 Task: Add Attachment from computer to Card Card0000000161 in Board Board0000000041 in Workspace WS0000000014 in Trello. Add Cover Purple to Card Card0000000161 in Board Board0000000041 in Workspace WS0000000014 in Trello. Add "Move Card To …" Button titled Button0000000161 to "top" of the list "To Do" to Card Card0000000161 in Board Board0000000041 in Workspace WS0000000014 in Trello. Add Description DS0000000161 to Card Card0000000161 in Board Board0000000041 in Workspace WS0000000014 in Trello. Add Comment CM0000000161 to Card Card0000000161 in Board Board0000000041 in Workspace WS0000000014 in Trello
Action: Mouse moved to (676, 311)
Screenshot: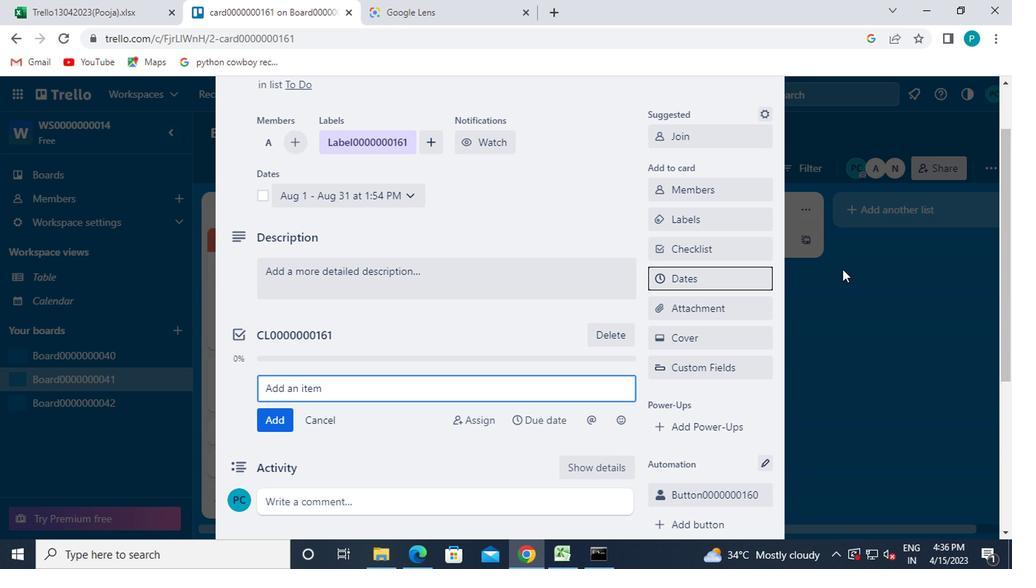 
Action: Mouse pressed left at (676, 311)
Screenshot: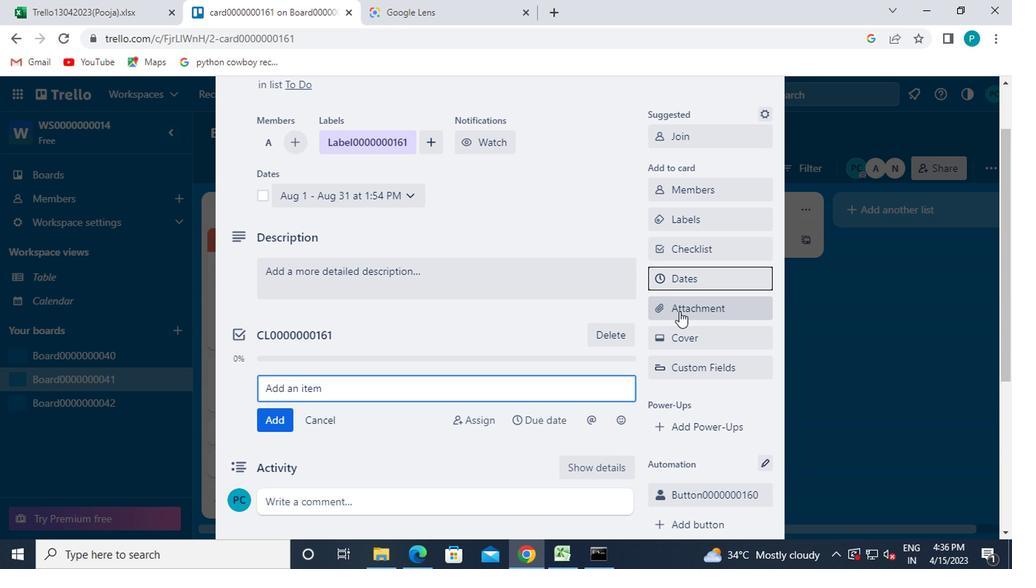 
Action: Mouse moved to (671, 157)
Screenshot: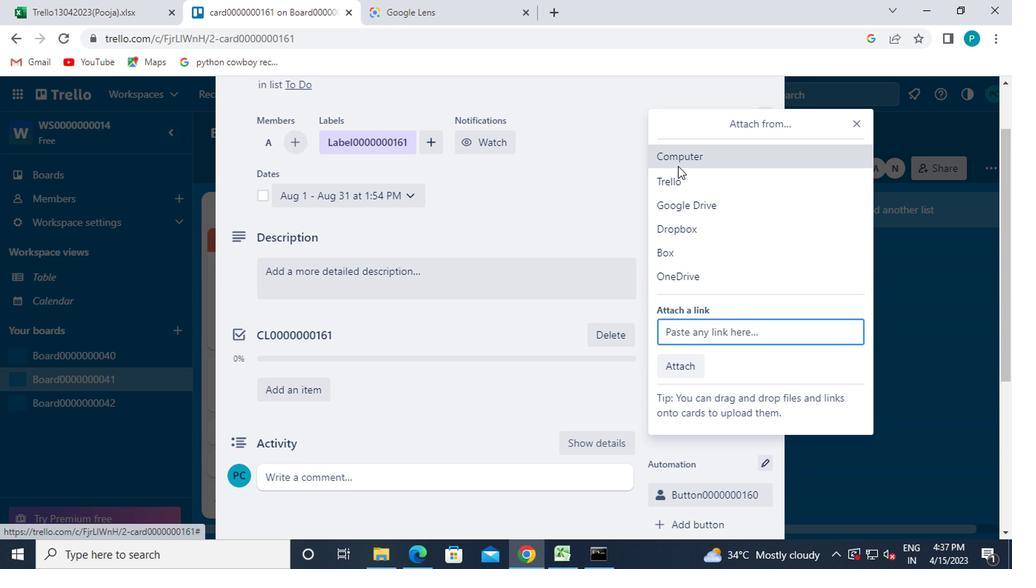 
Action: Mouse pressed left at (671, 157)
Screenshot: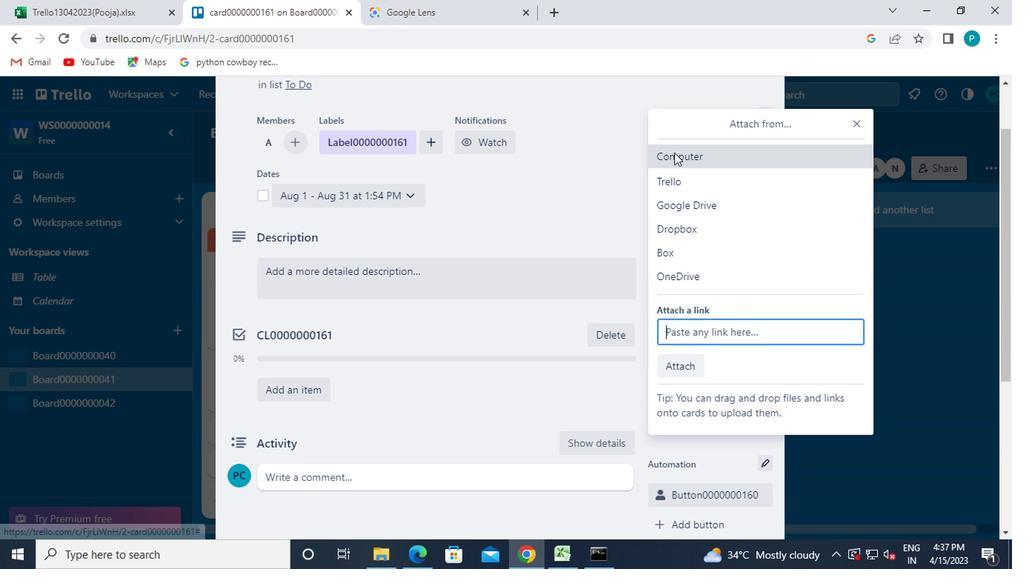 
Action: Mouse moved to (217, 113)
Screenshot: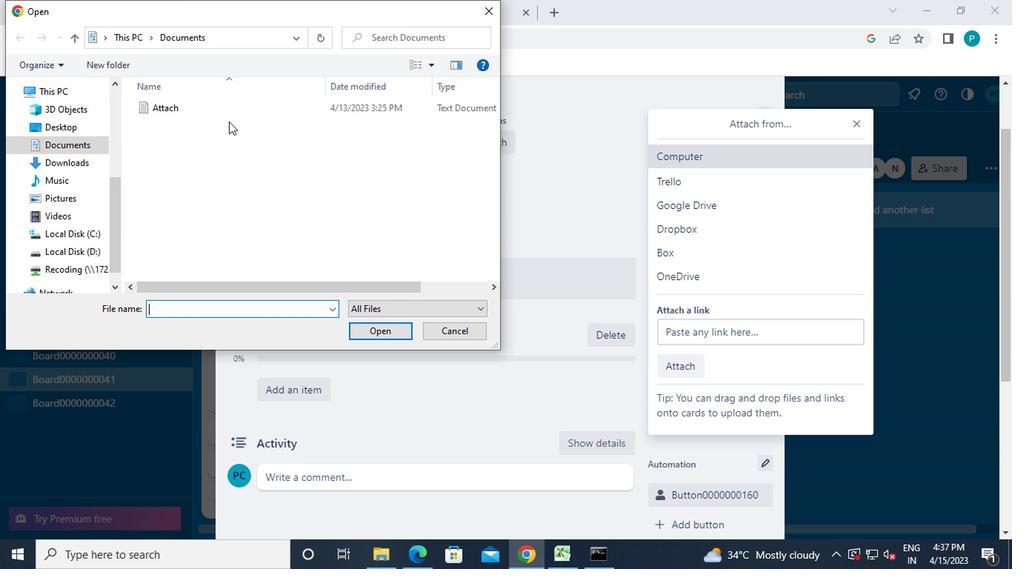 
Action: Mouse pressed left at (217, 113)
Screenshot: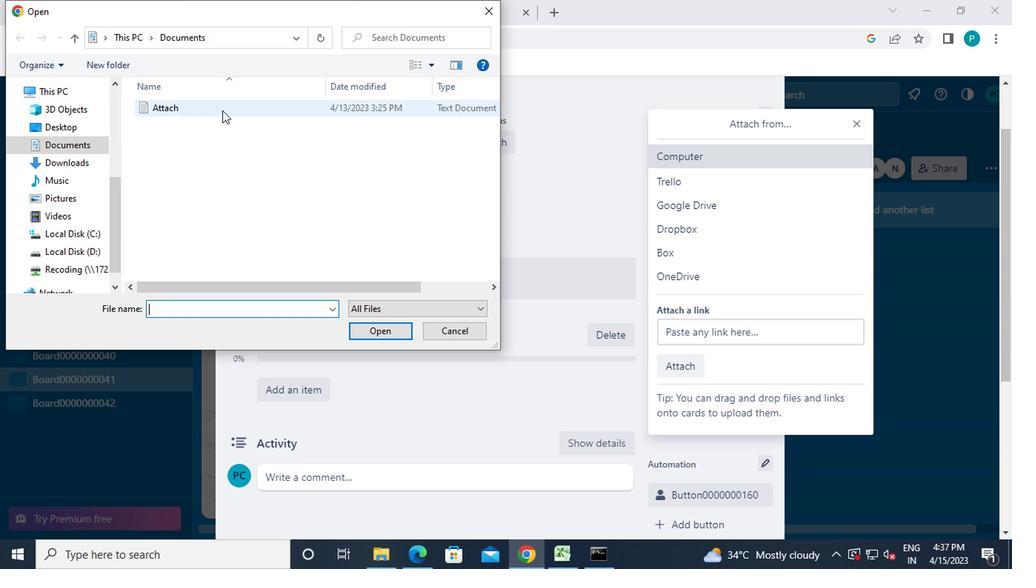 
Action: Mouse moved to (384, 328)
Screenshot: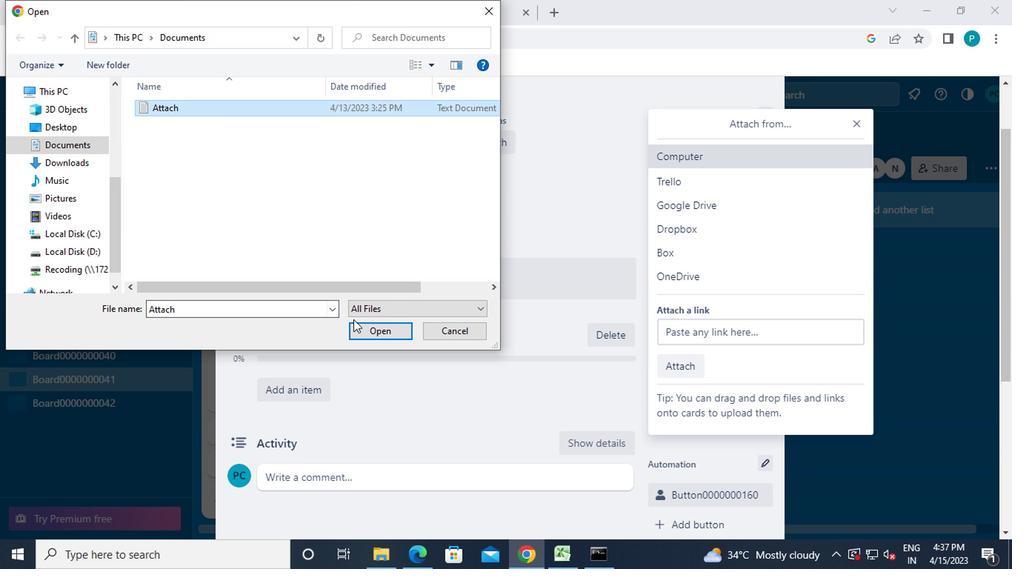 
Action: Mouse pressed left at (384, 328)
Screenshot: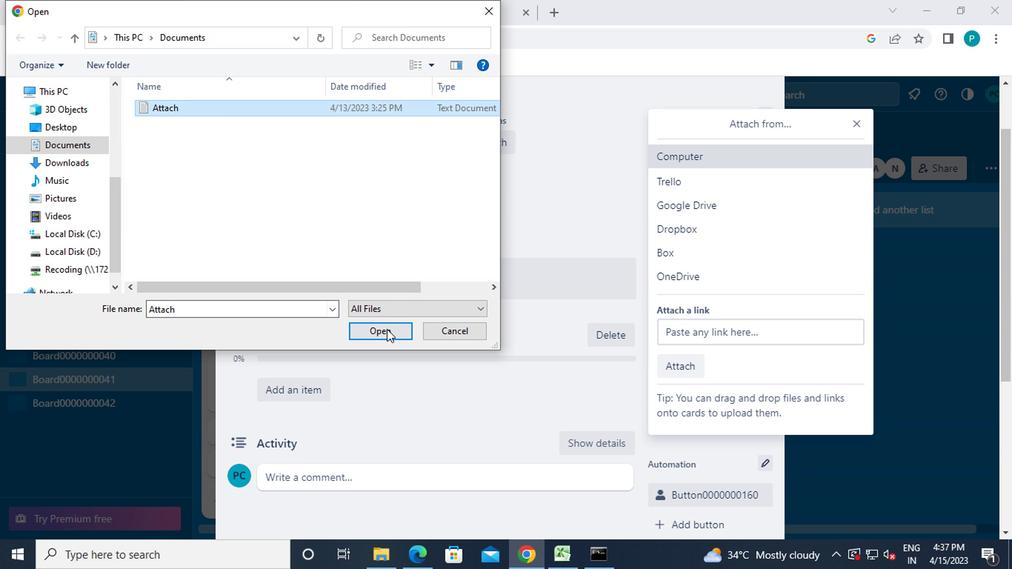 
Action: Mouse moved to (680, 334)
Screenshot: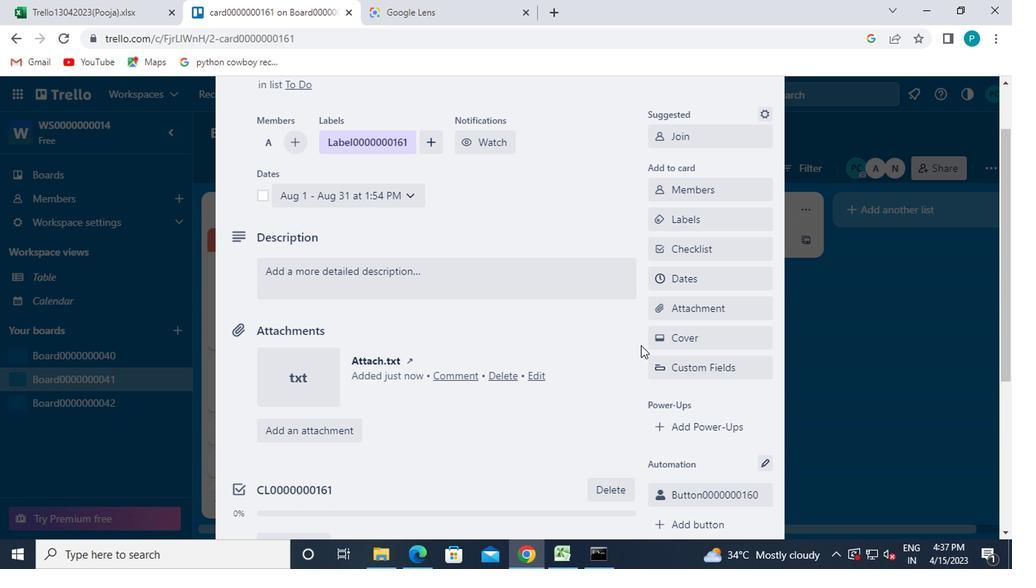 
Action: Mouse pressed left at (680, 334)
Screenshot: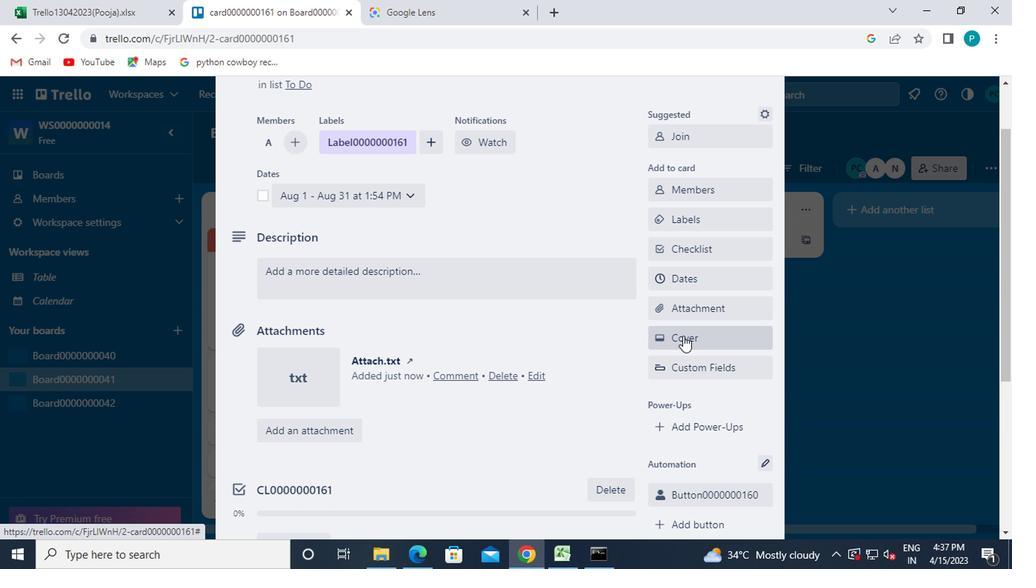 
Action: Mouse moved to (839, 265)
Screenshot: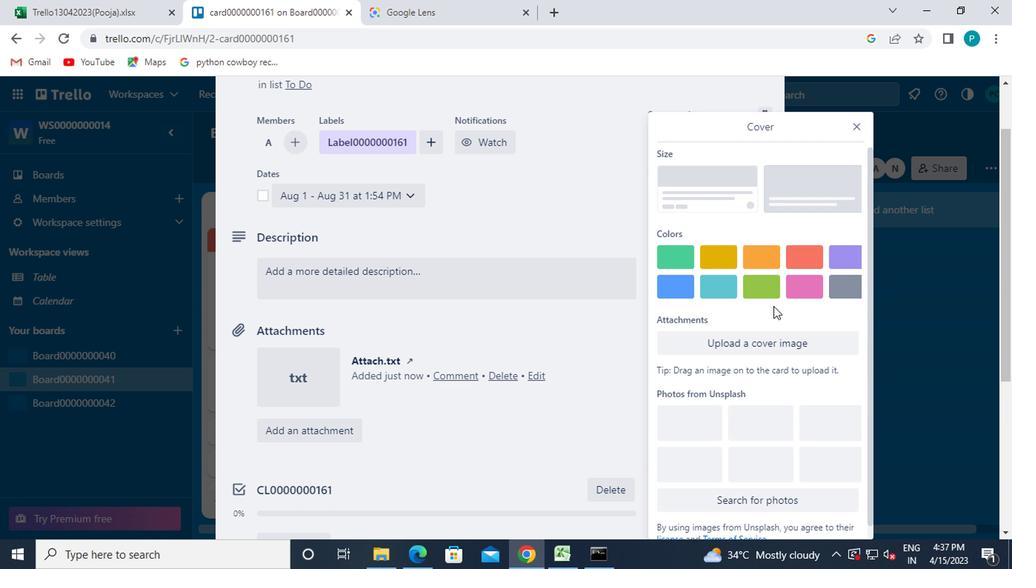 
Action: Mouse pressed left at (839, 265)
Screenshot: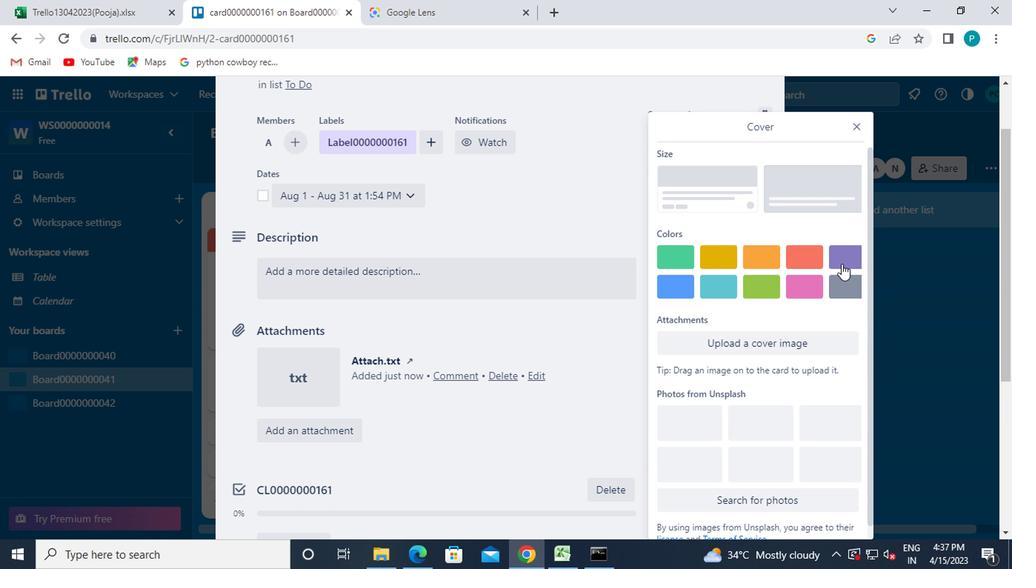 
Action: Mouse moved to (850, 127)
Screenshot: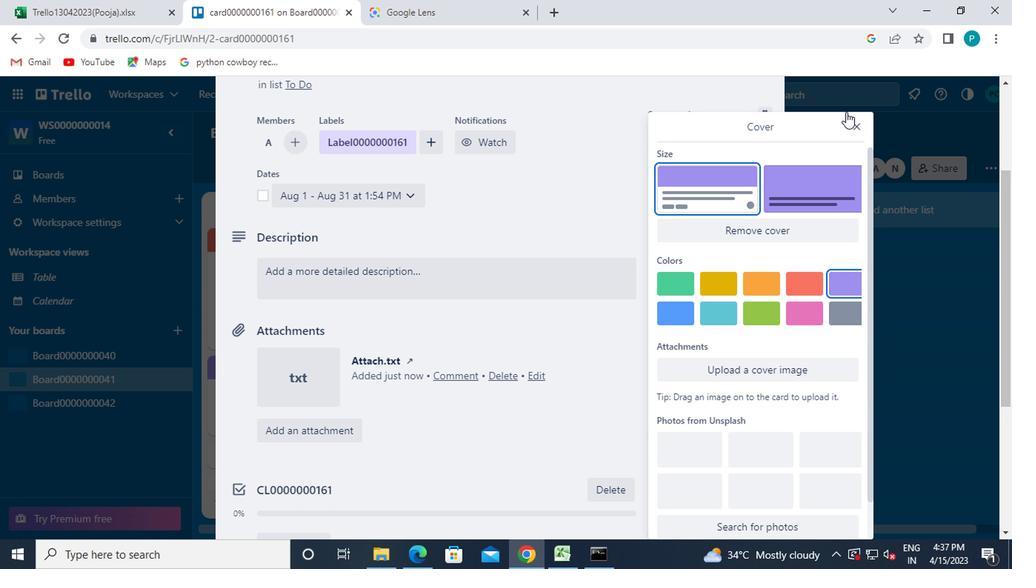 
Action: Mouse pressed left at (850, 127)
Screenshot: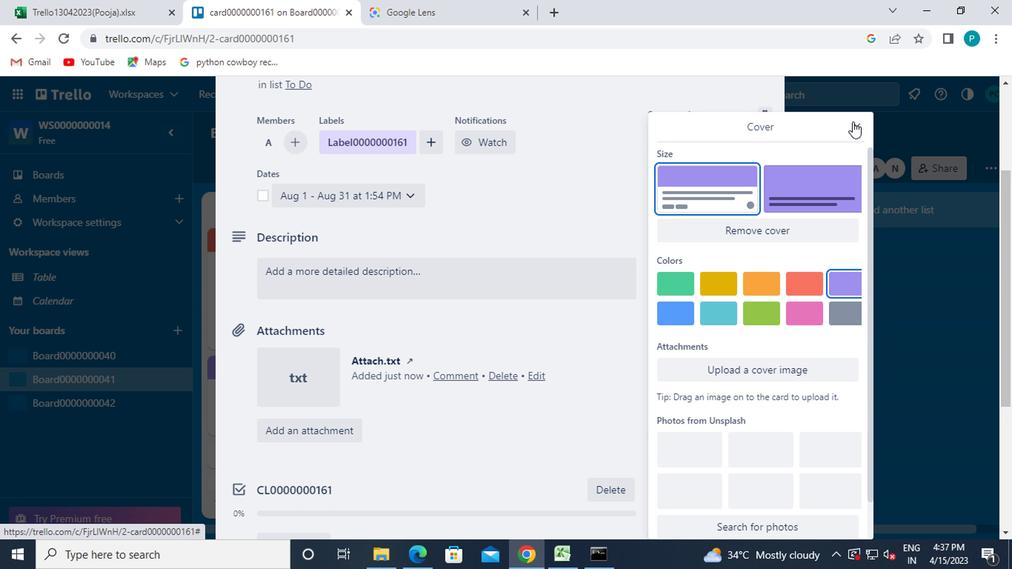 
Action: Mouse moved to (608, 328)
Screenshot: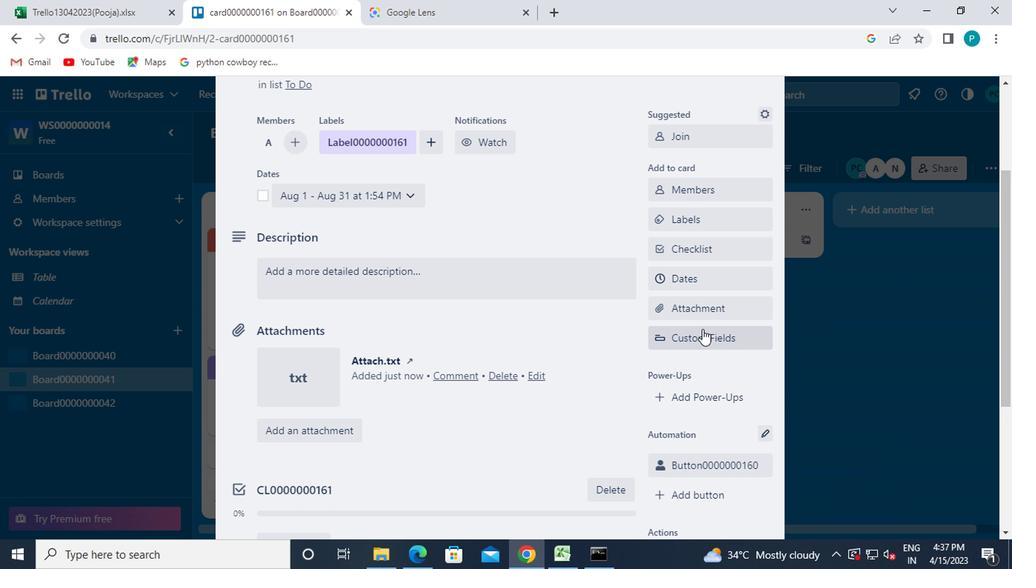 
Action: Mouse scrolled (608, 327) with delta (0, -1)
Screenshot: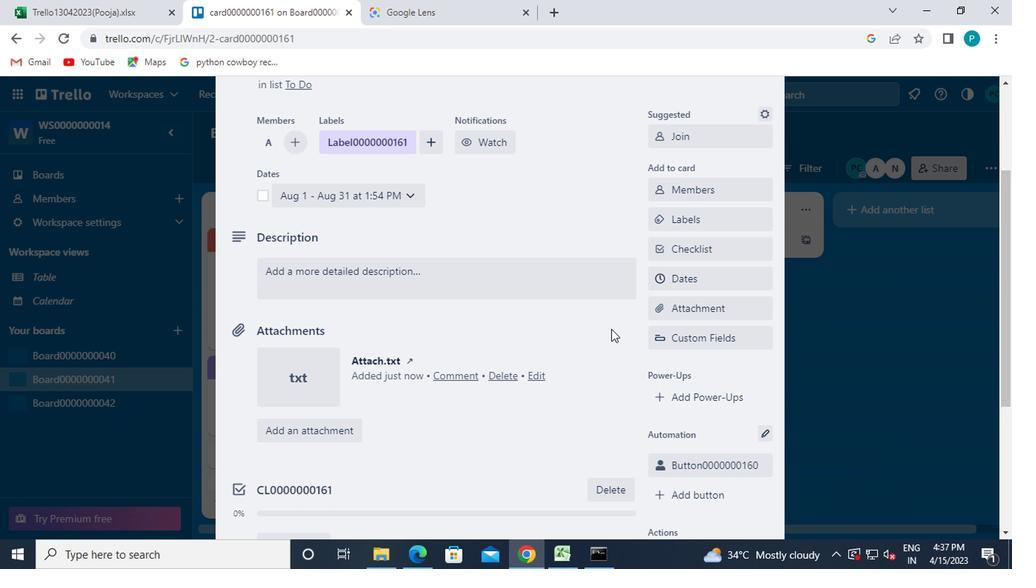 
Action: Mouse scrolled (608, 327) with delta (0, -1)
Screenshot: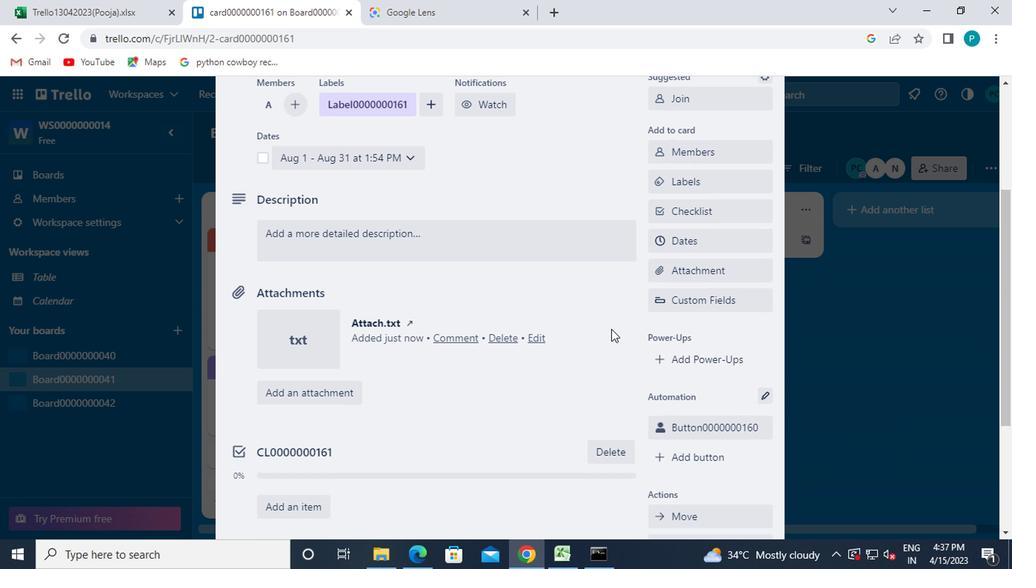 
Action: Mouse moved to (660, 346)
Screenshot: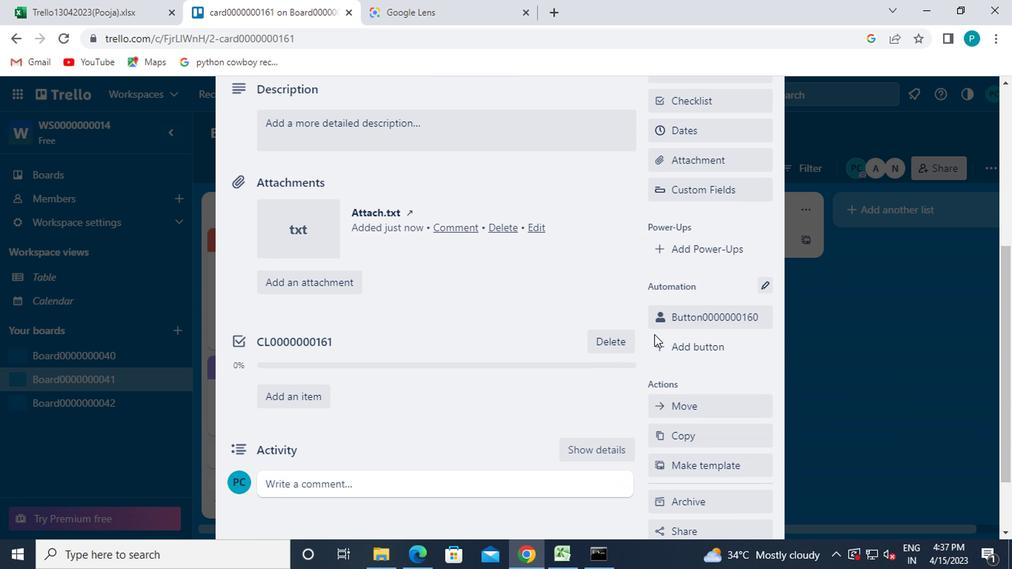 
Action: Mouse pressed left at (660, 346)
Screenshot: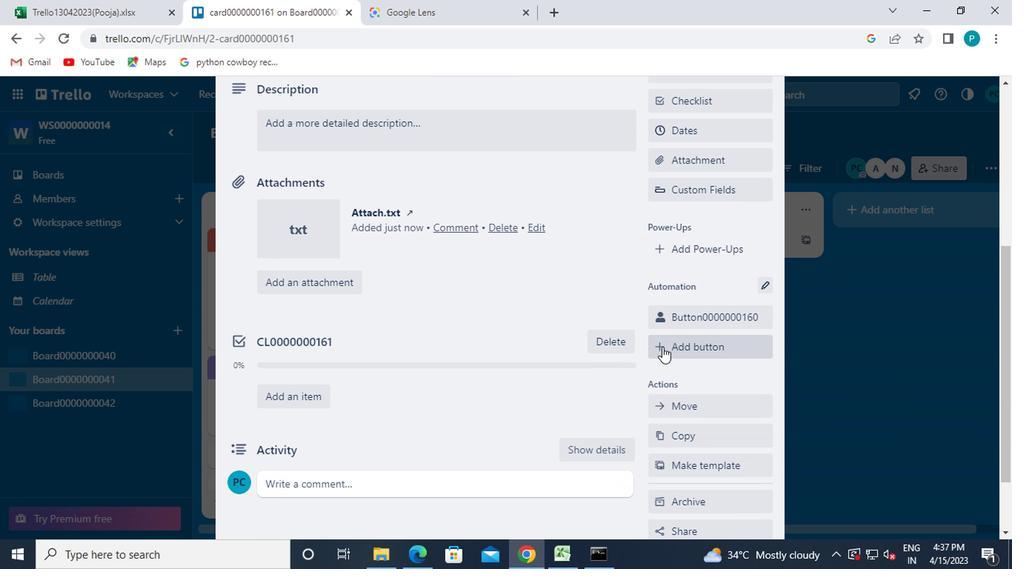 
Action: Mouse moved to (680, 198)
Screenshot: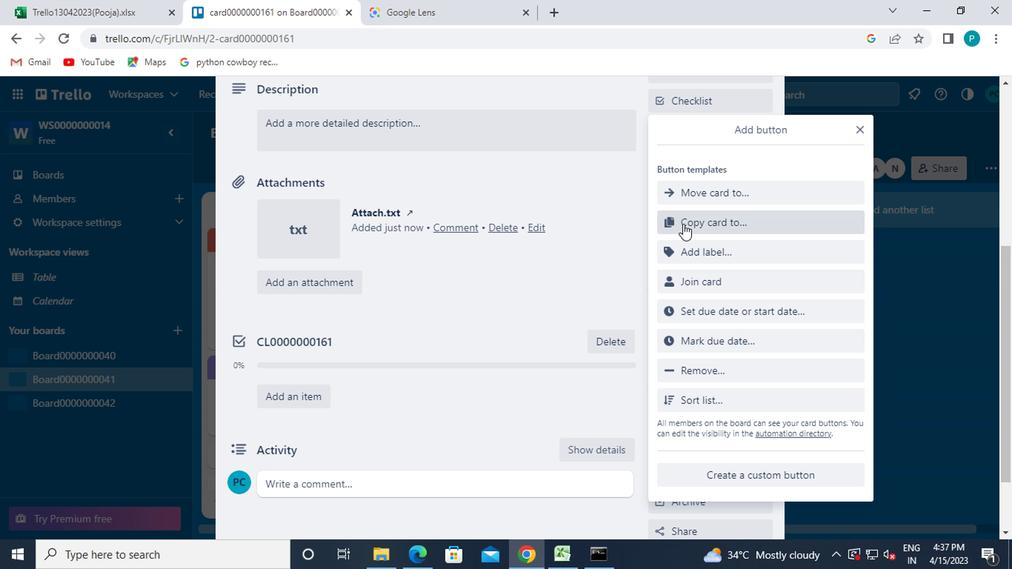 
Action: Mouse pressed left at (680, 198)
Screenshot: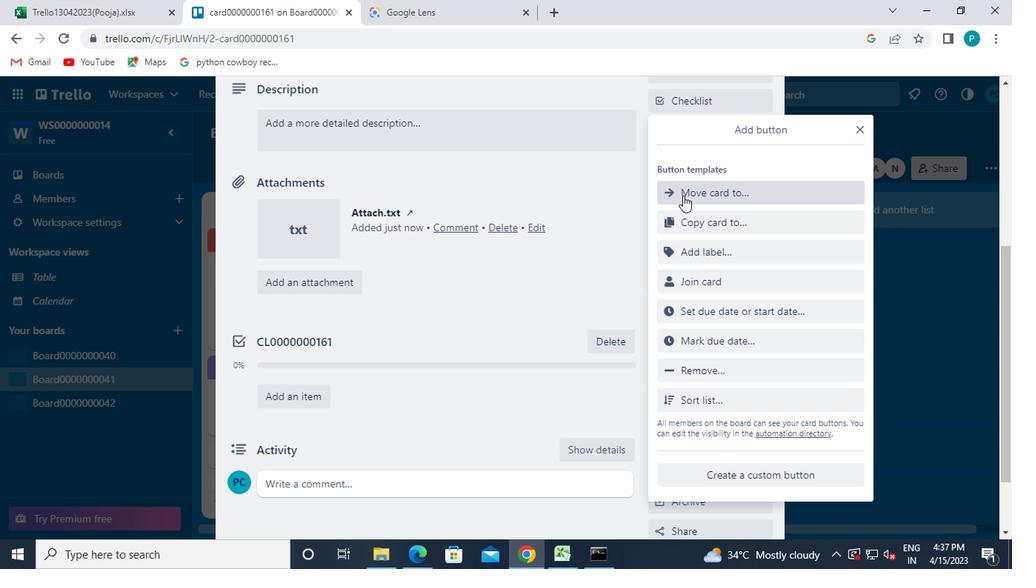 
Action: Mouse moved to (698, 190)
Screenshot: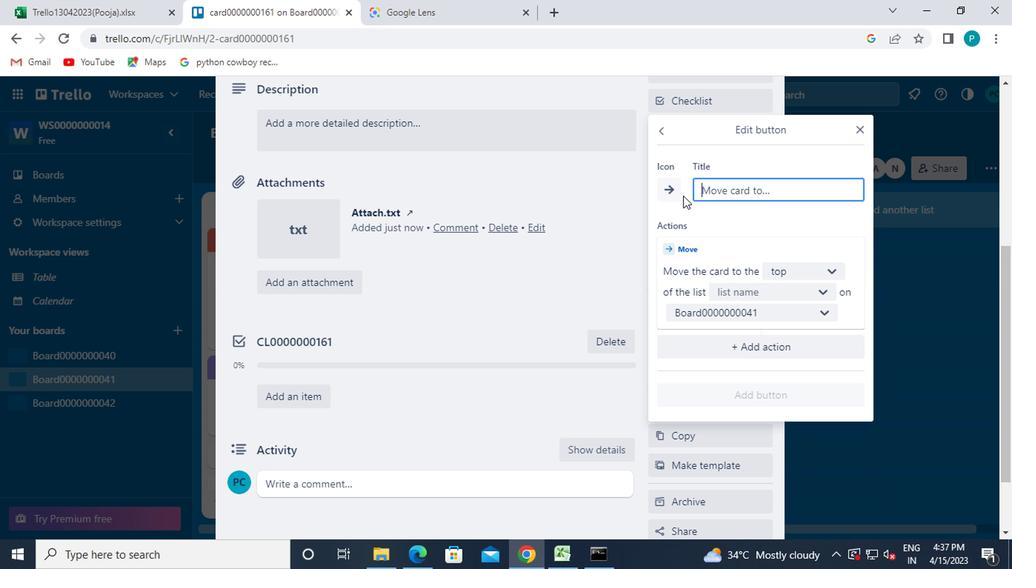 
Action: Mouse pressed left at (698, 190)
Screenshot: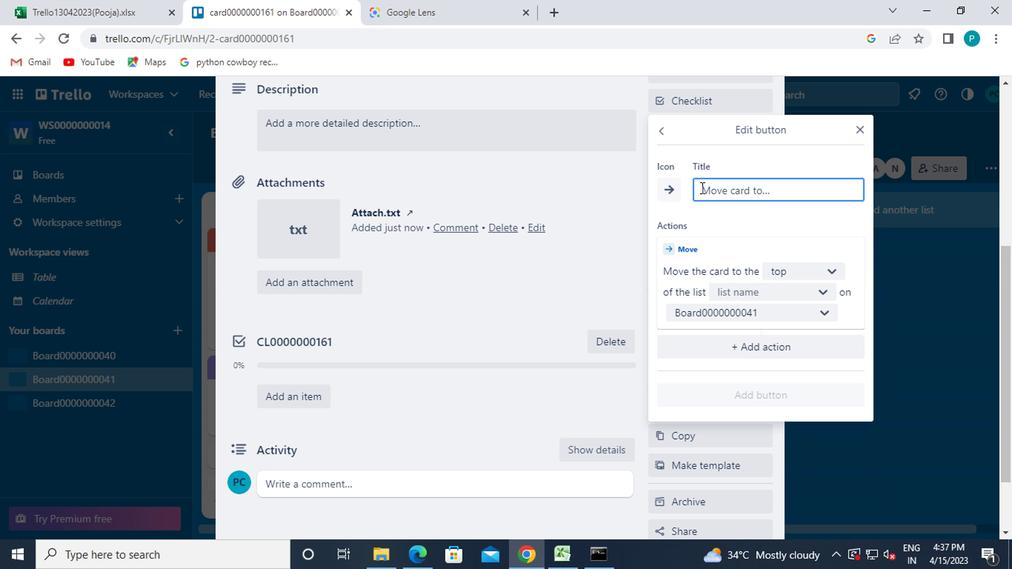 
Action: Key pressed button0000000161
Screenshot: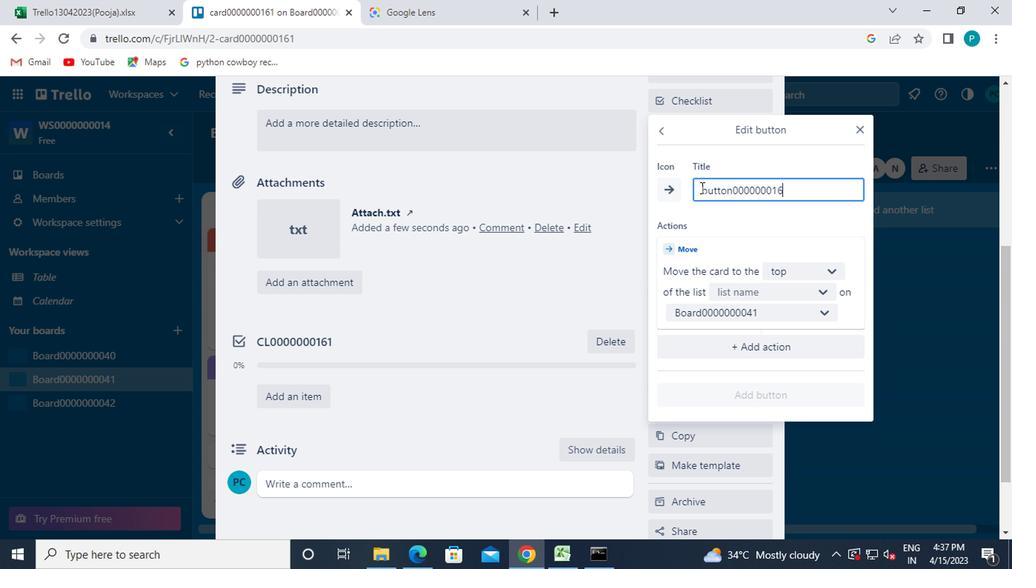 
Action: Mouse moved to (799, 271)
Screenshot: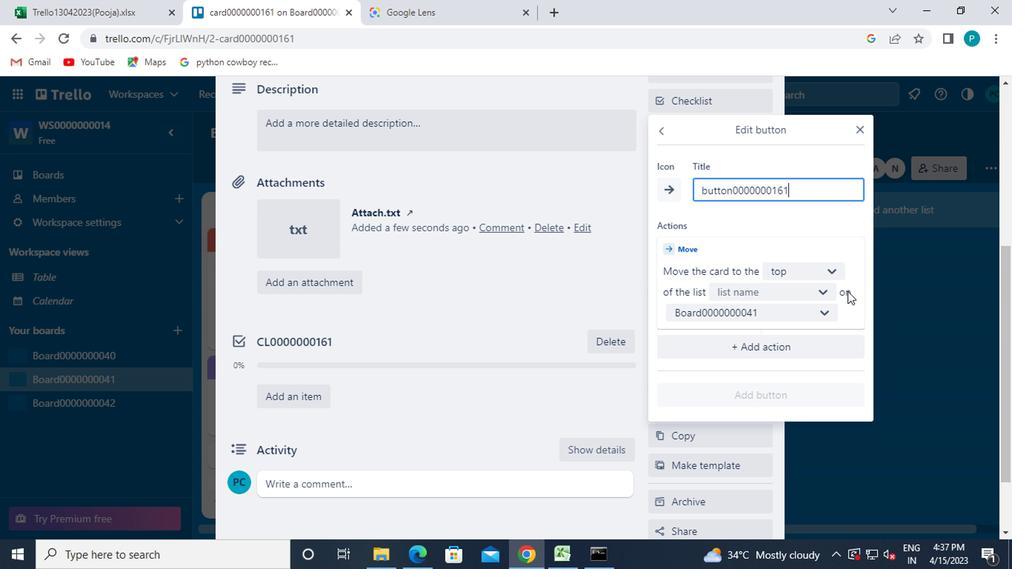 
Action: Mouse pressed left at (799, 271)
Screenshot: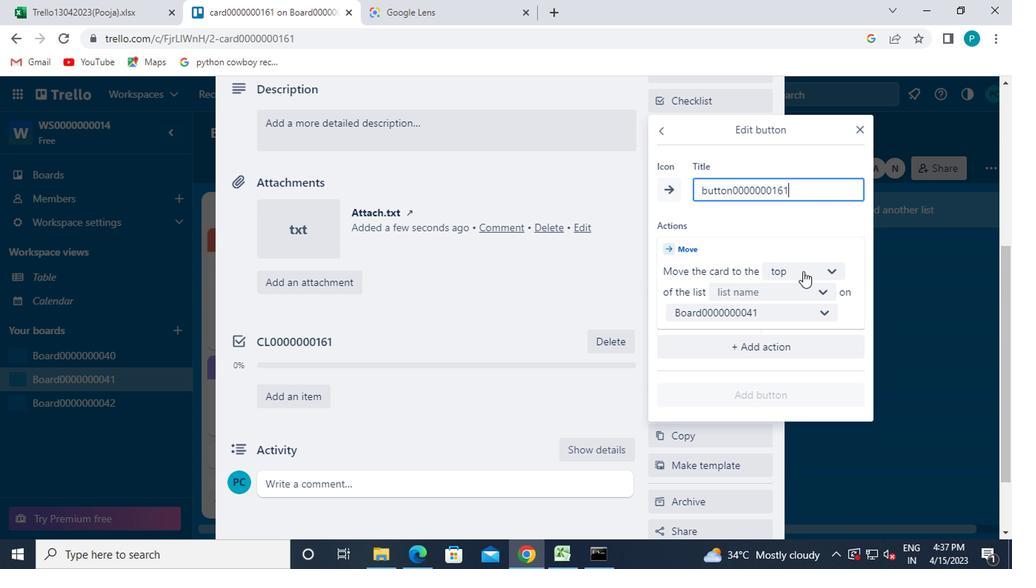
Action: Mouse moved to (803, 297)
Screenshot: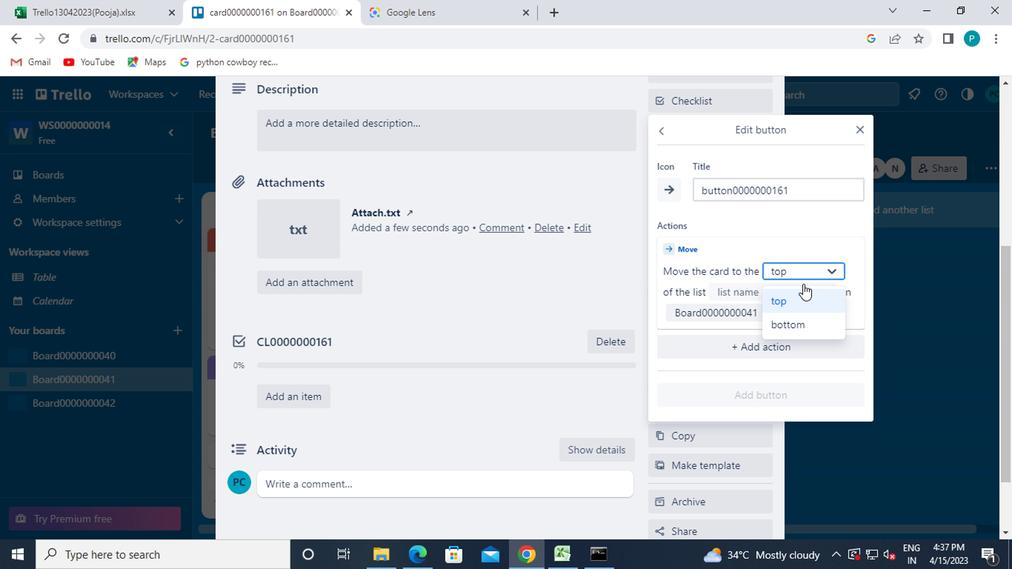 
Action: Mouse pressed left at (803, 297)
Screenshot: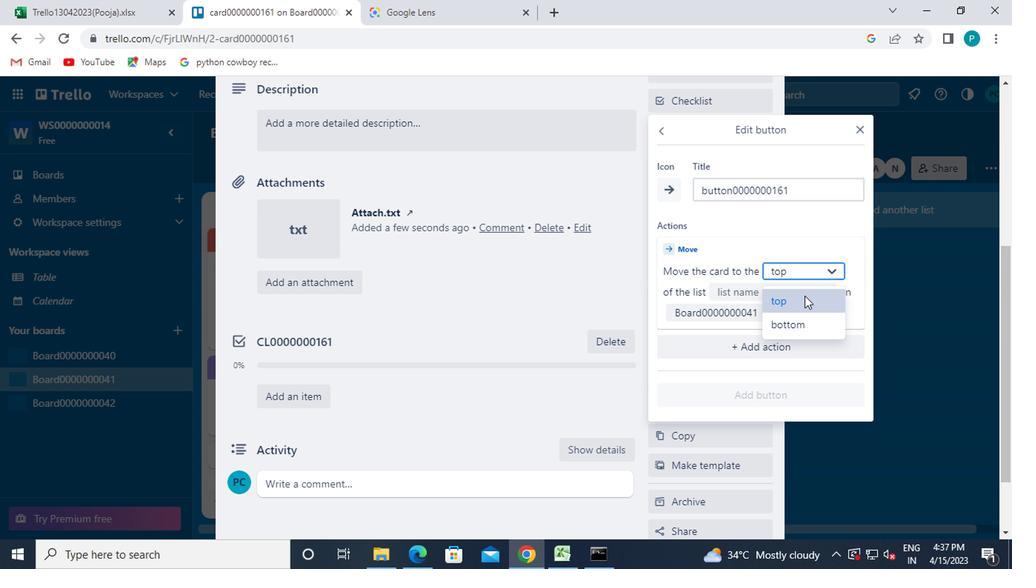 
Action: Mouse moved to (793, 292)
Screenshot: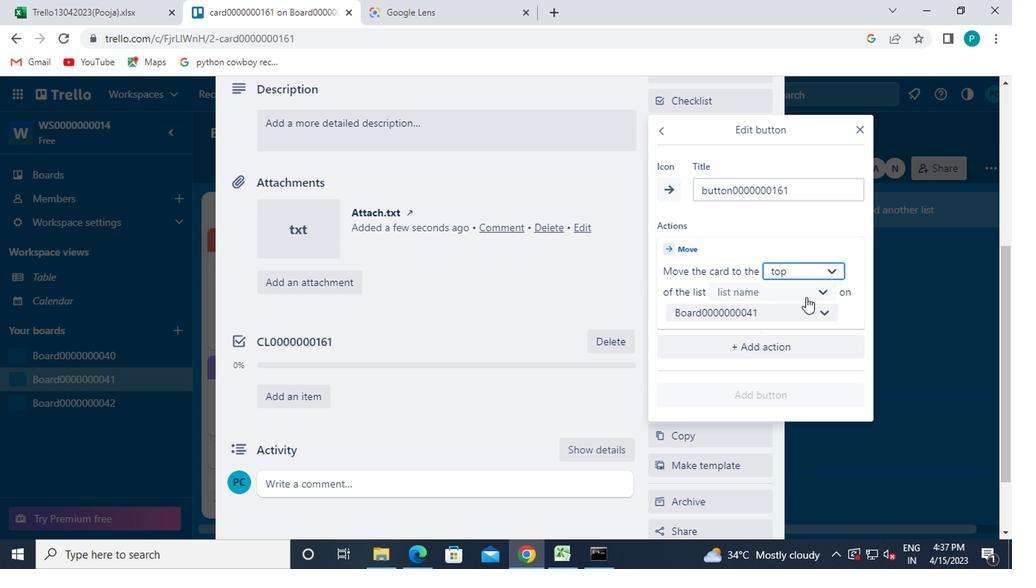 
Action: Mouse pressed left at (793, 292)
Screenshot: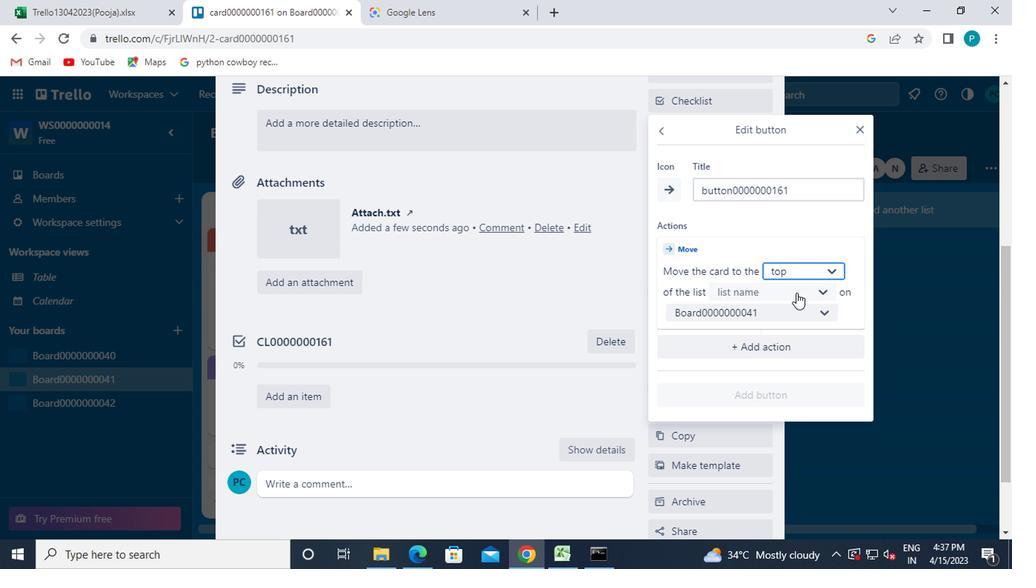 
Action: Mouse moved to (789, 319)
Screenshot: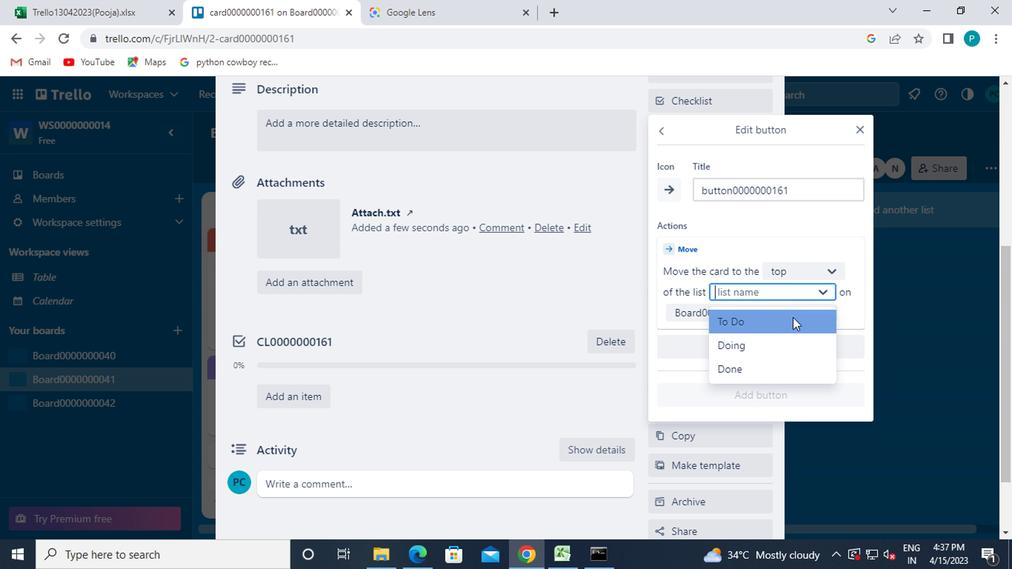 
Action: Mouse pressed left at (789, 319)
Screenshot: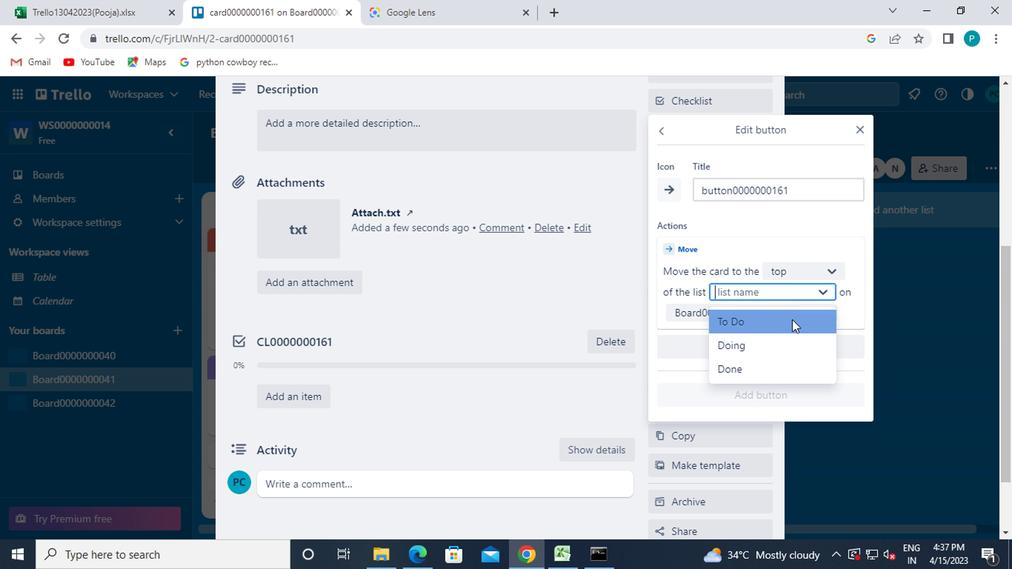 
Action: Mouse moved to (766, 393)
Screenshot: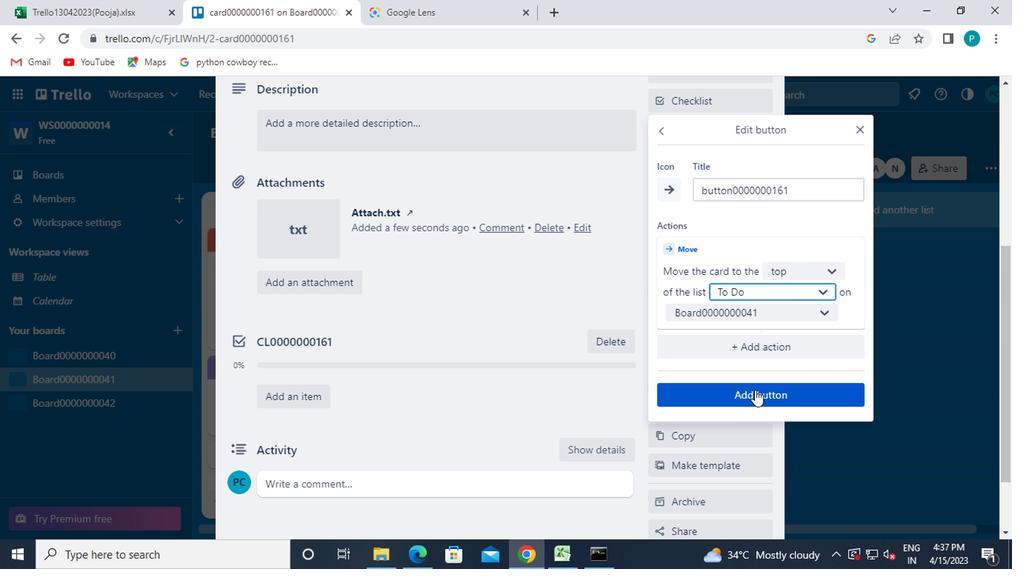 
Action: Mouse pressed left at (766, 393)
Screenshot: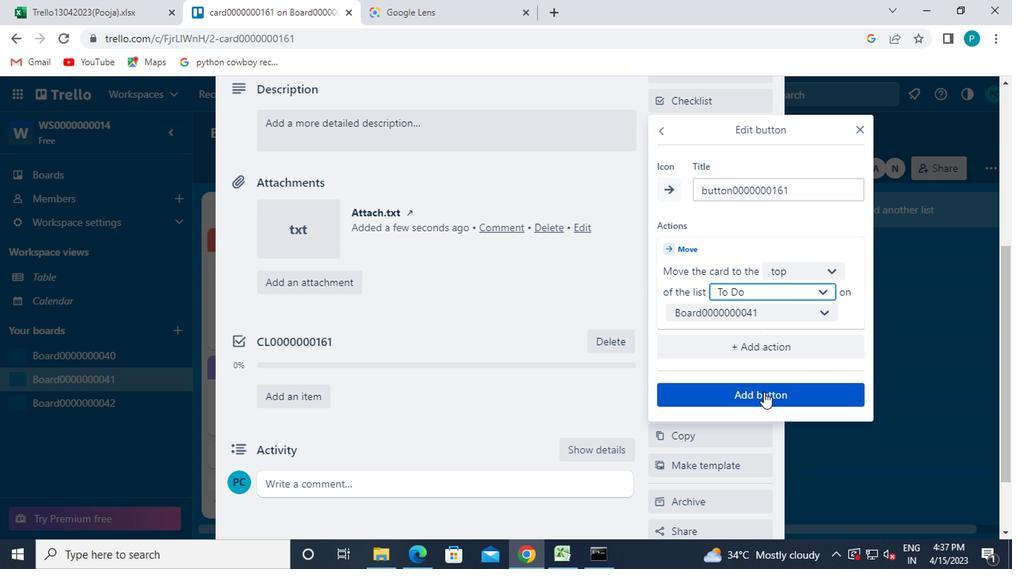 
Action: Mouse moved to (397, 409)
Screenshot: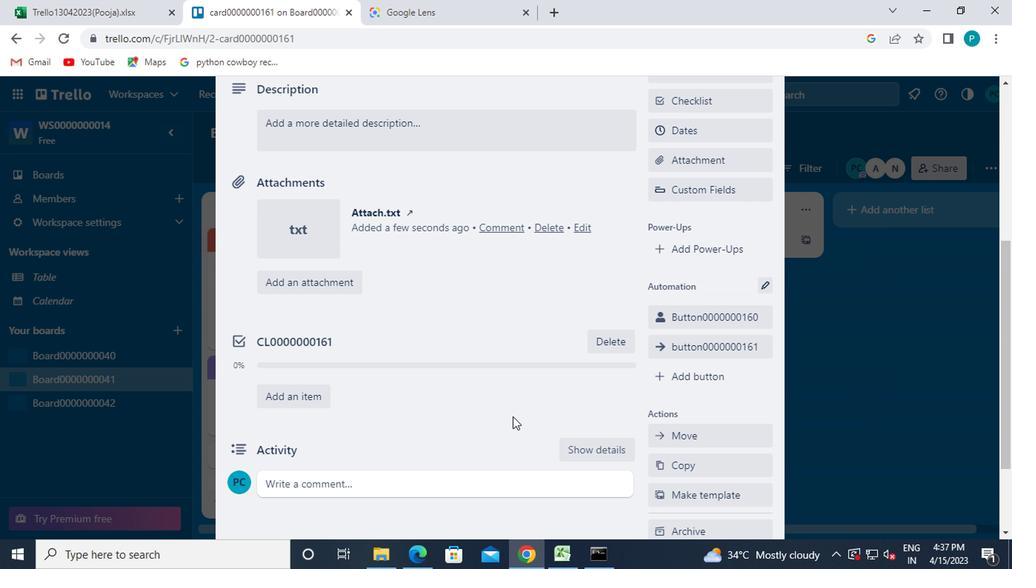 
Action: Mouse scrolled (397, 409) with delta (0, 0)
Screenshot: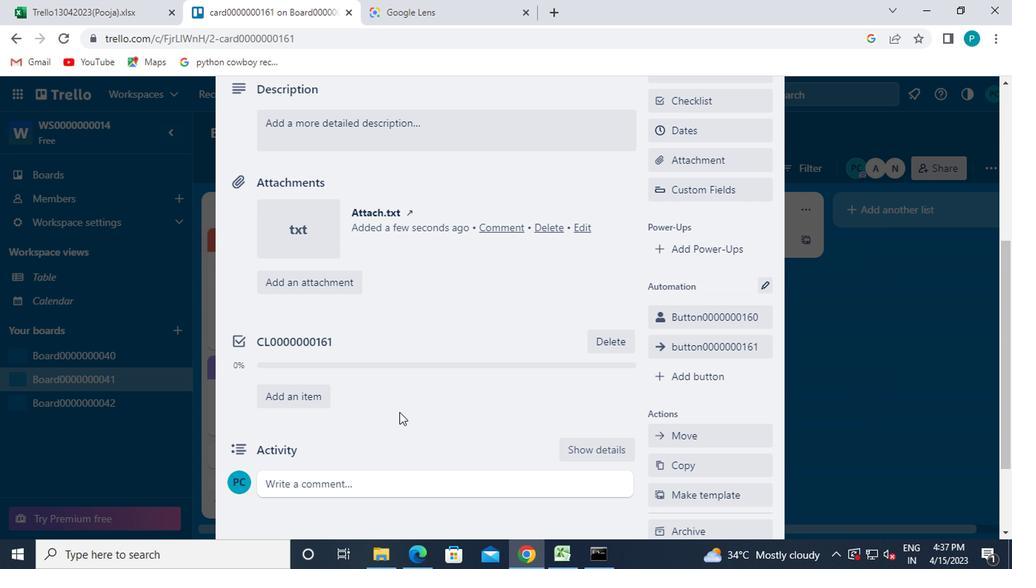 
Action: Mouse scrolled (397, 409) with delta (0, 0)
Screenshot: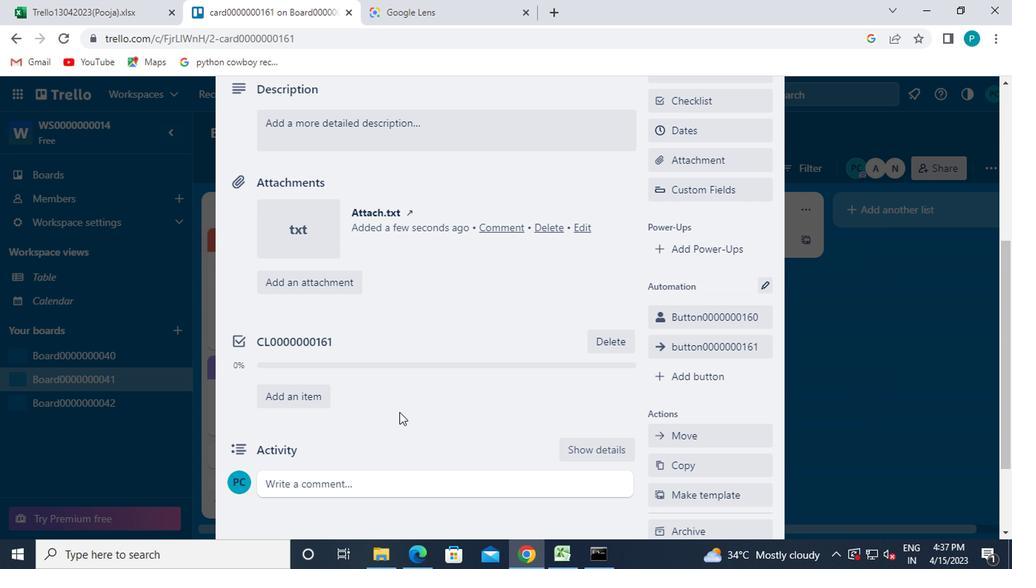 
Action: Mouse scrolled (397, 409) with delta (0, 0)
Screenshot: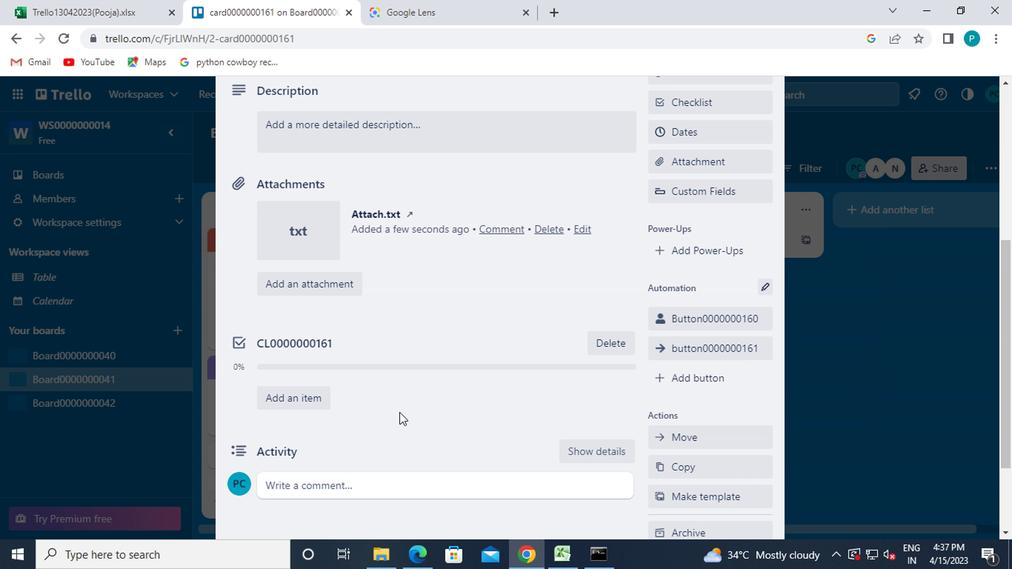 
Action: Mouse moved to (345, 343)
Screenshot: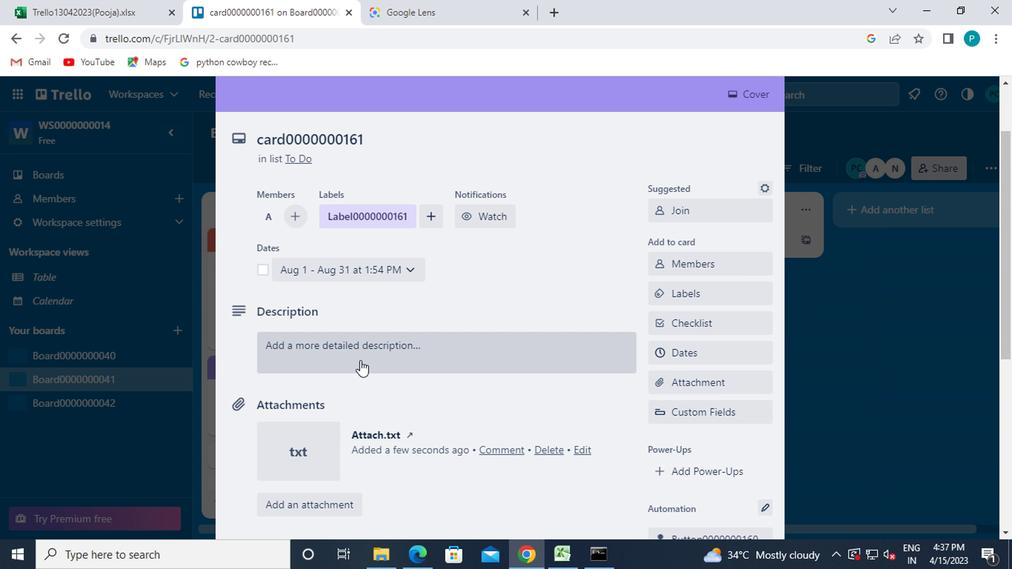 
Action: Mouse pressed left at (345, 343)
Screenshot: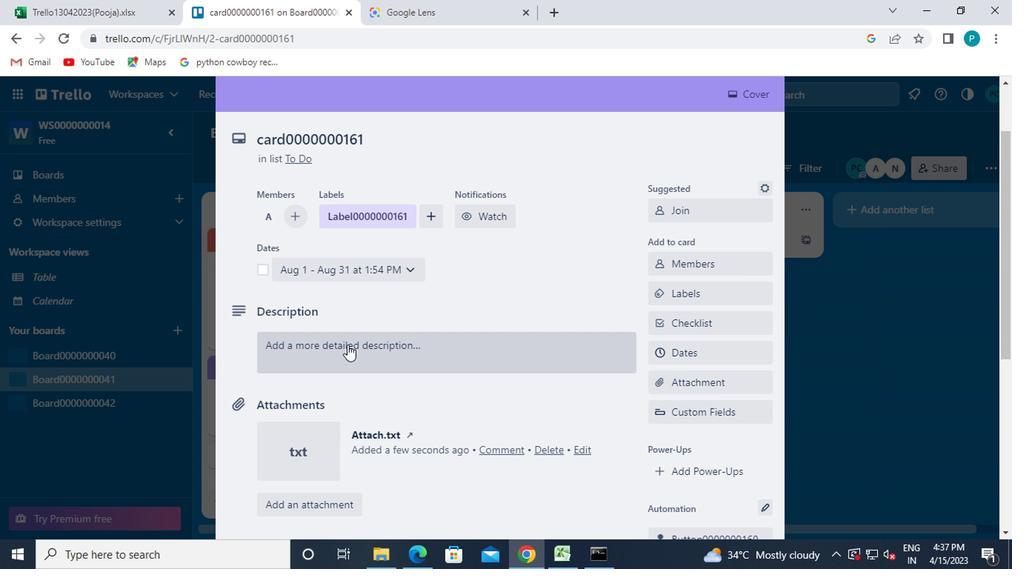 
Action: Key pressed <Key.caps_lock>ds0000000161
Screenshot: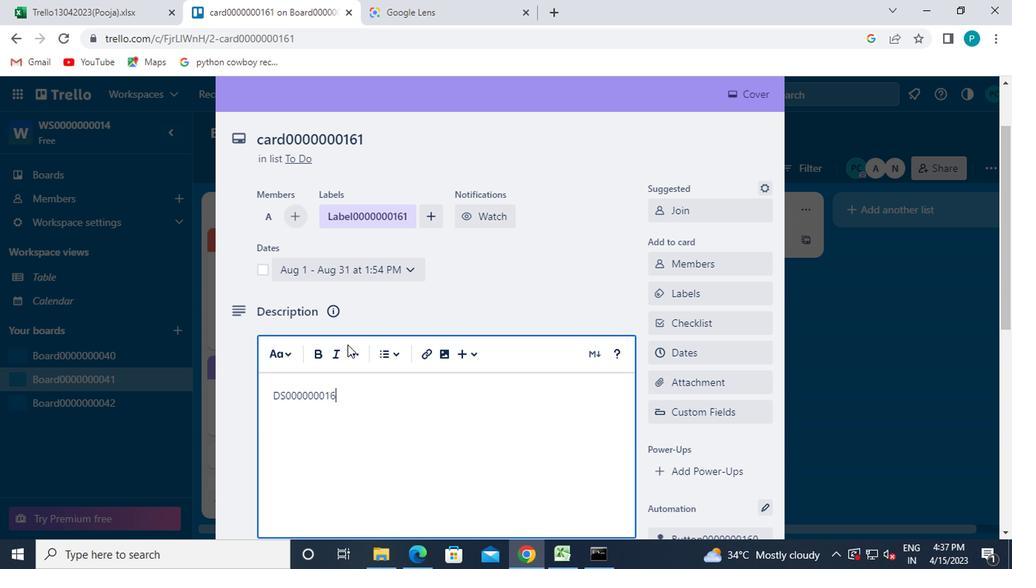 
Action: Mouse moved to (347, 356)
Screenshot: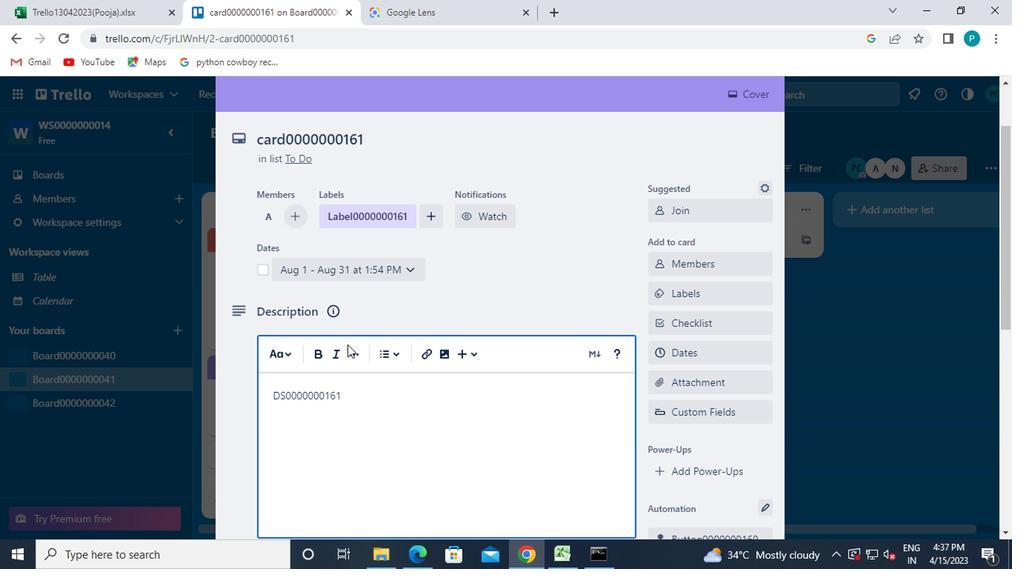 
Action: Mouse scrolled (347, 355) with delta (0, 0)
Screenshot: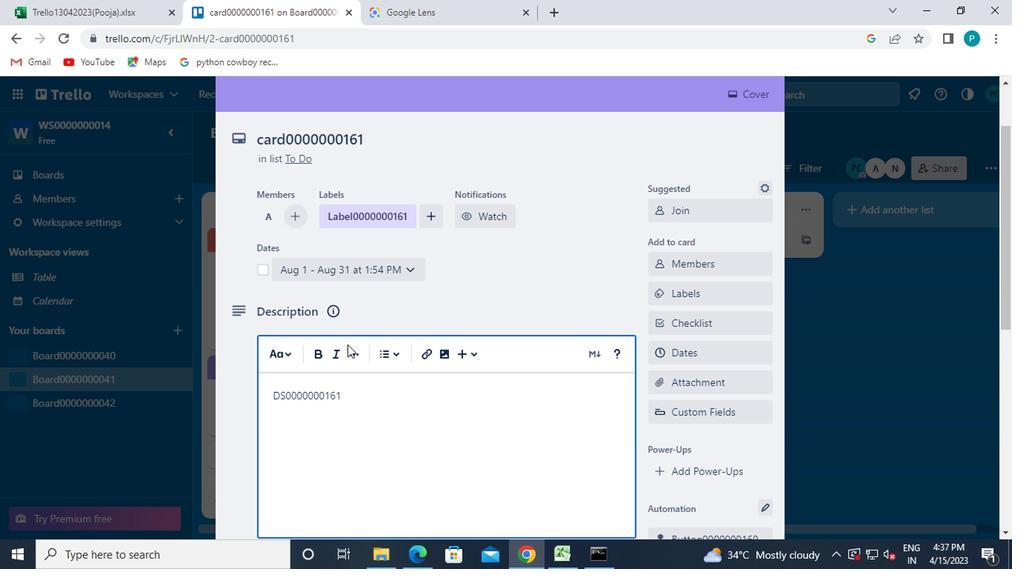 
Action: Mouse moved to (347, 361)
Screenshot: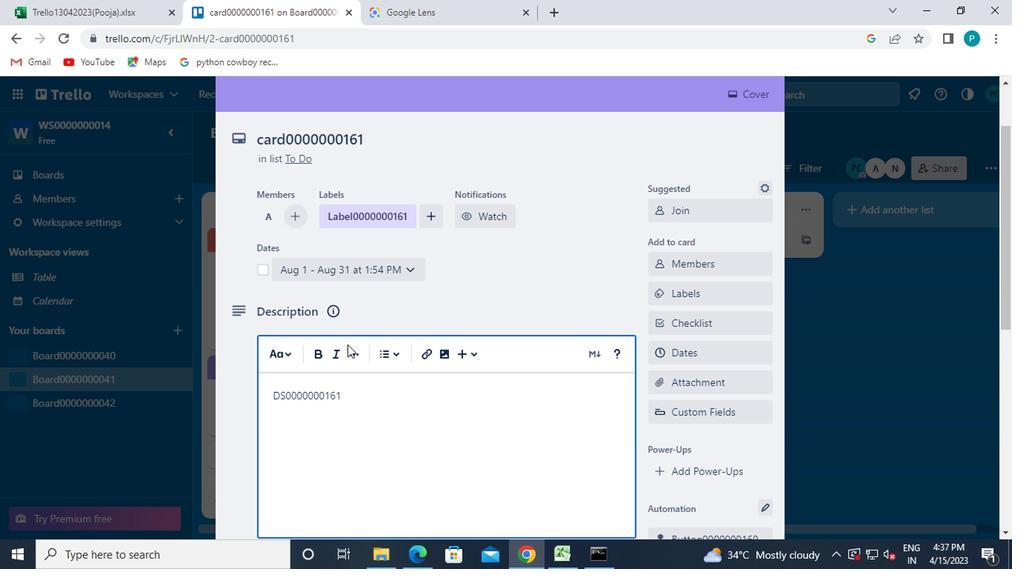 
Action: Mouse scrolled (347, 360) with delta (0, -1)
Screenshot: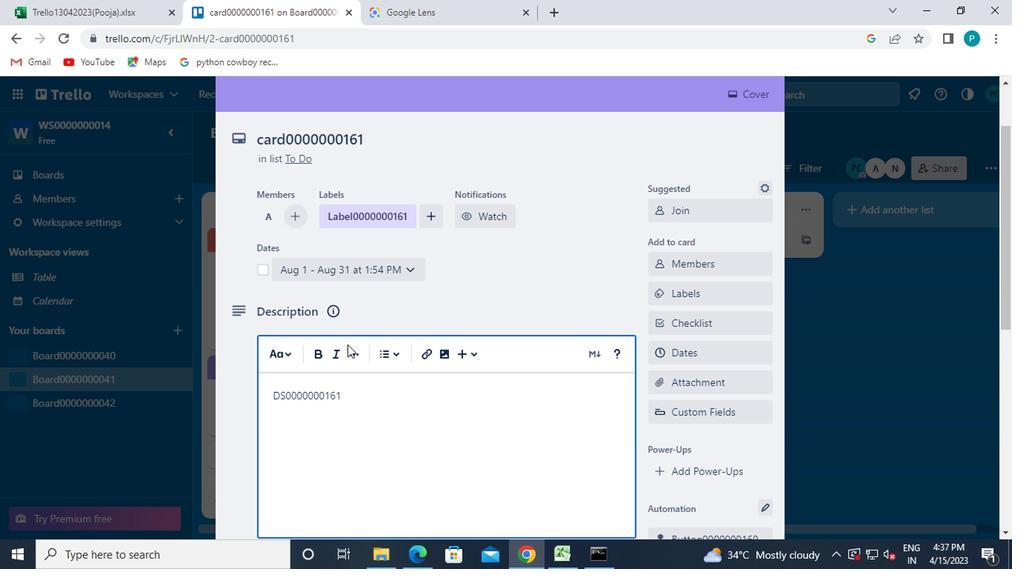 
Action: Mouse moved to (348, 388)
Screenshot: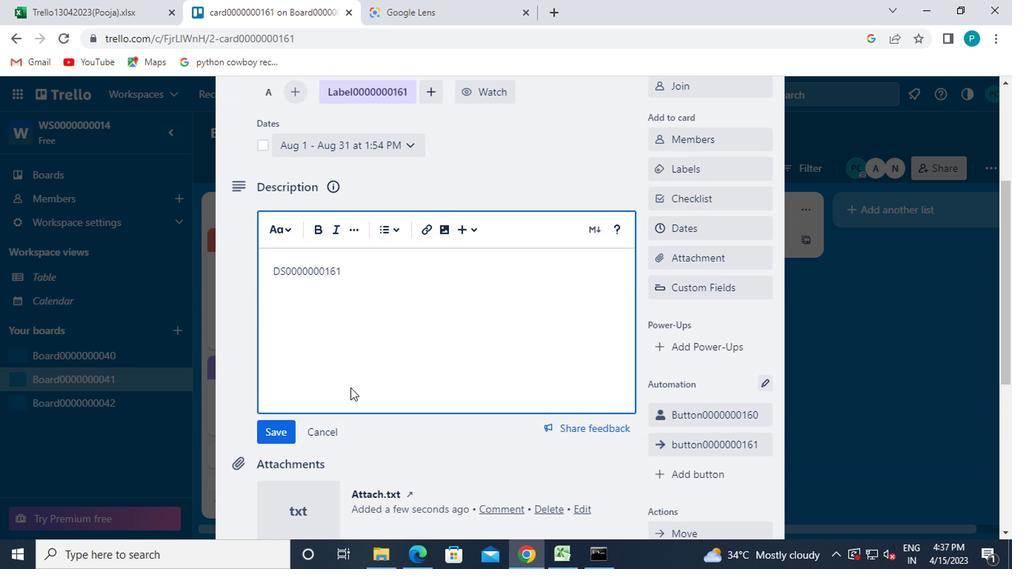 
Action: Mouse scrolled (348, 388) with delta (0, 0)
Screenshot: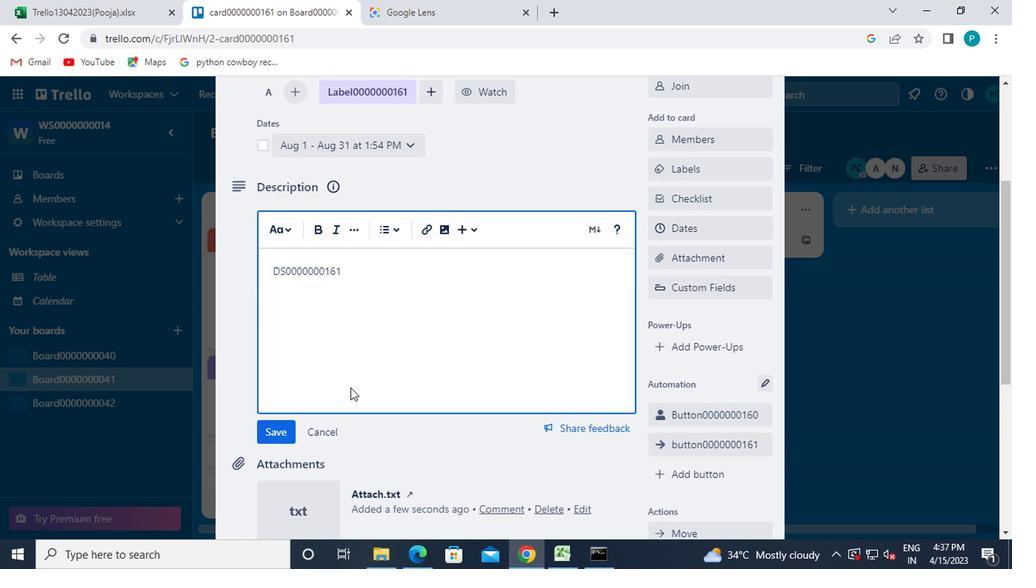 
Action: Mouse moved to (260, 334)
Screenshot: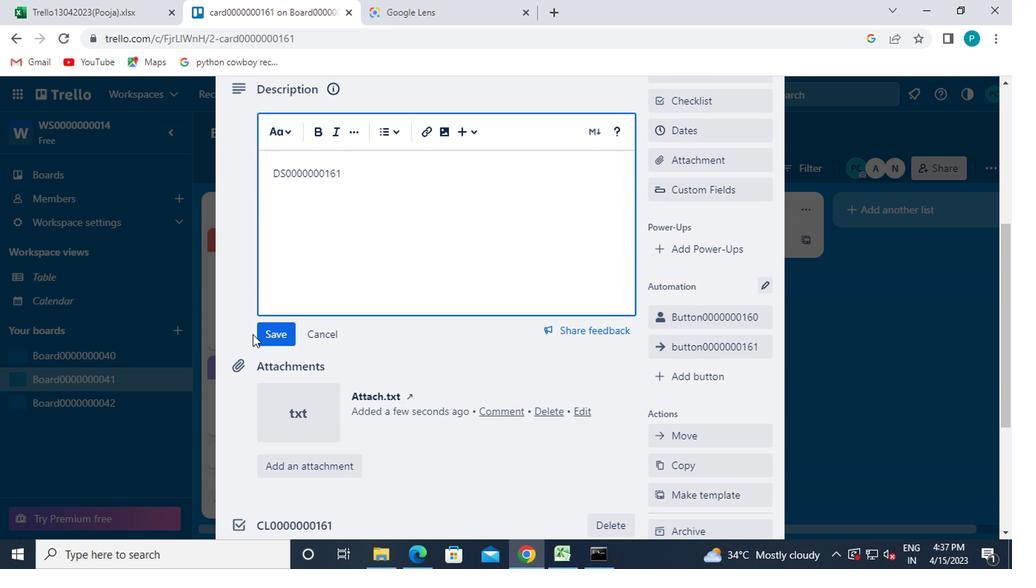 
Action: Mouse pressed left at (260, 334)
Screenshot: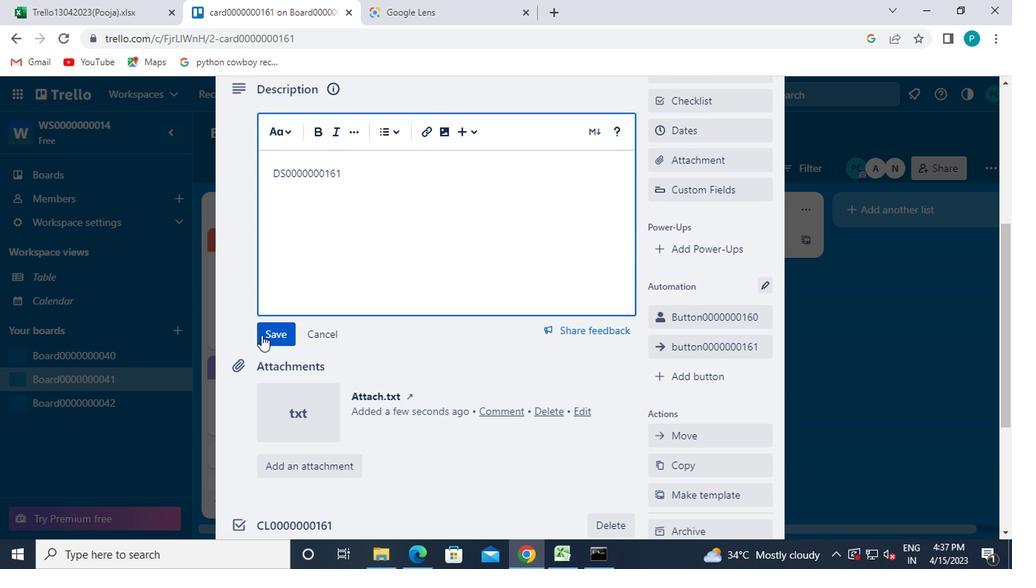 
Action: Mouse moved to (319, 388)
Screenshot: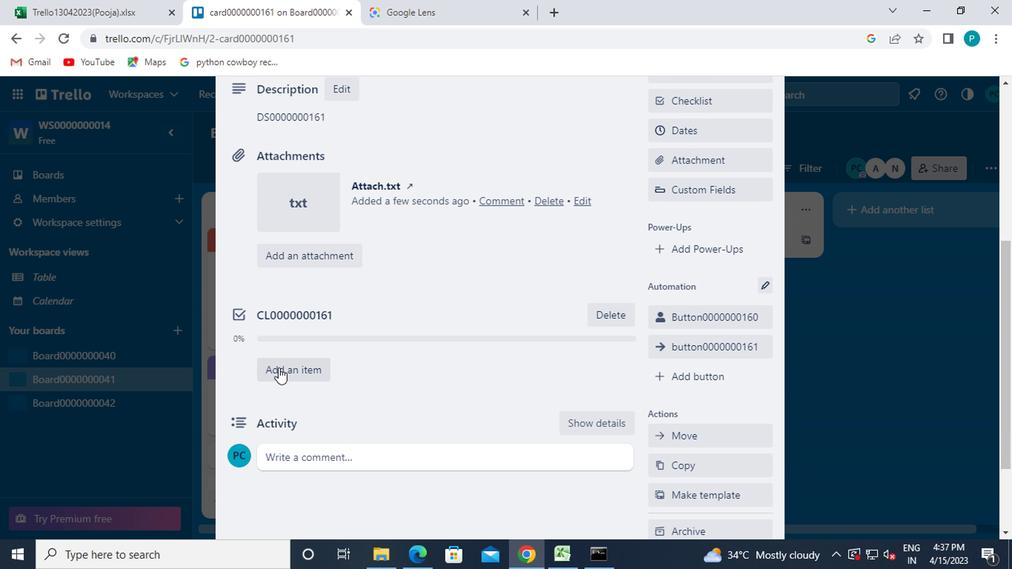 
Action: Mouse scrolled (319, 388) with delta (0, 0)
Screenshot: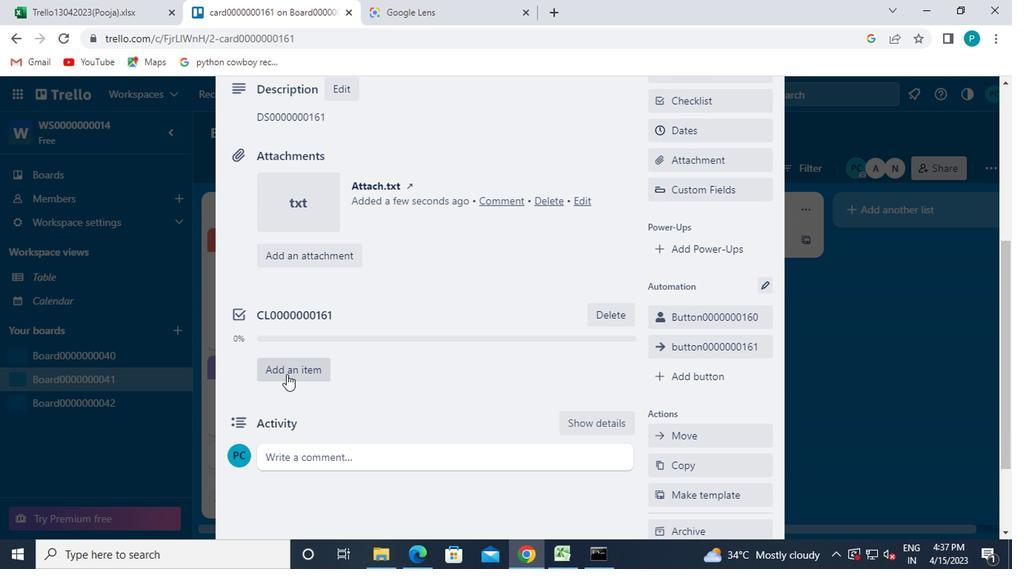 
Action: Mouse moved to (320, 390)
Screenshot: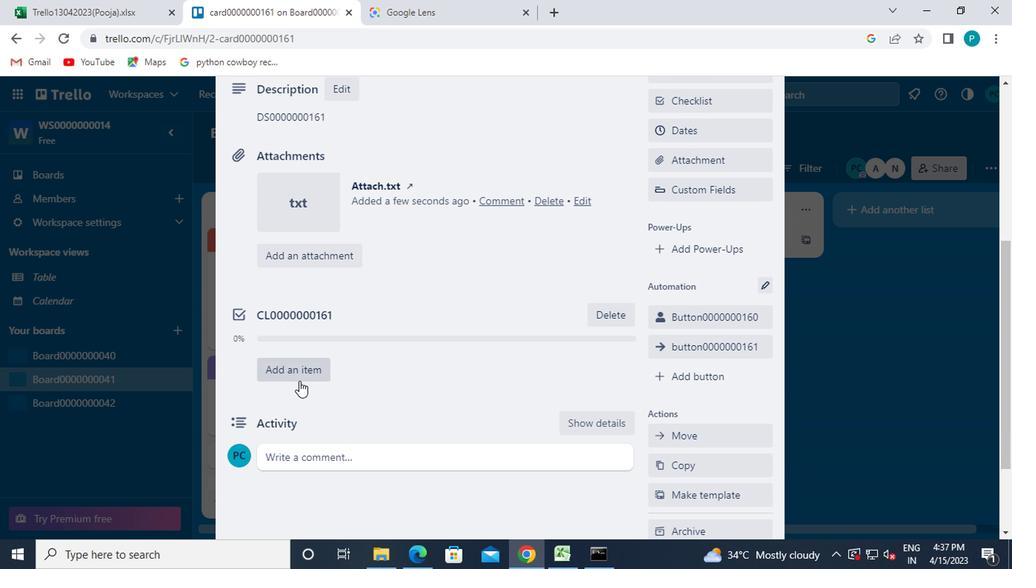 
Action: Mouse scrolled (320, 389) with delta (0, 0)
Screenshot: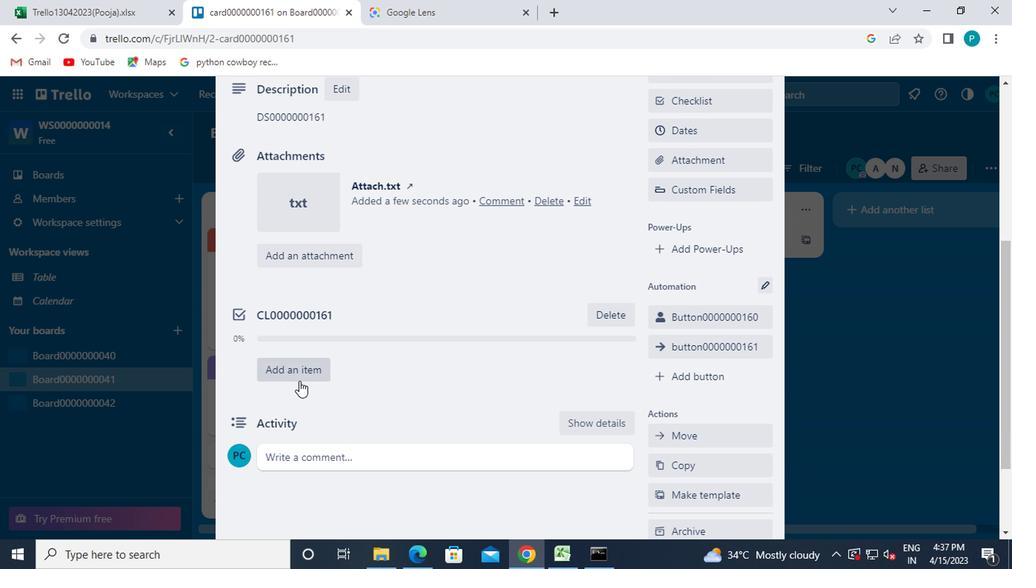 
Action: Mouse scrolled (320, 389) with delta (0, 0)
Screenshot: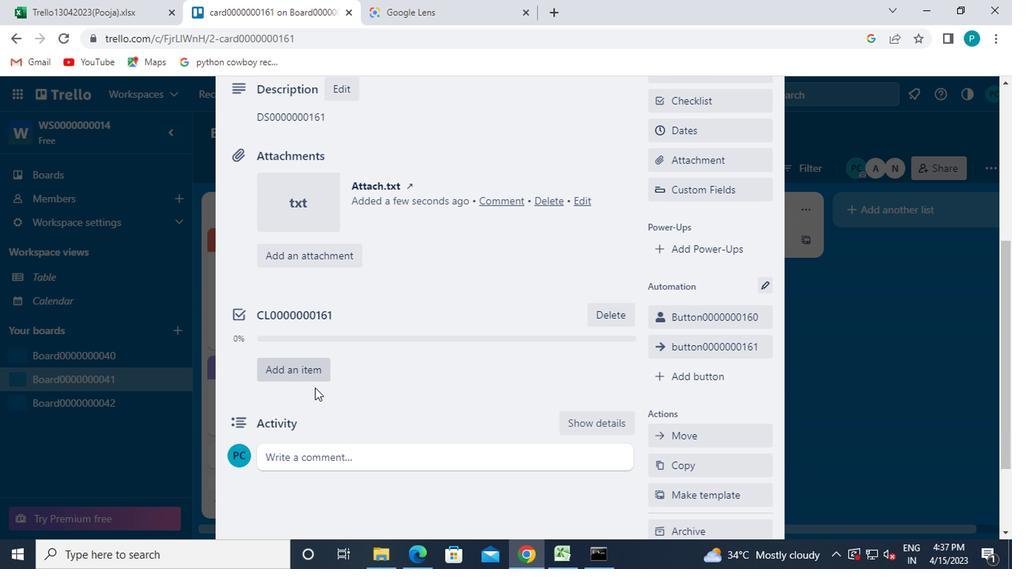 
Action: Mouse moved to (293, 342)
Screenshot: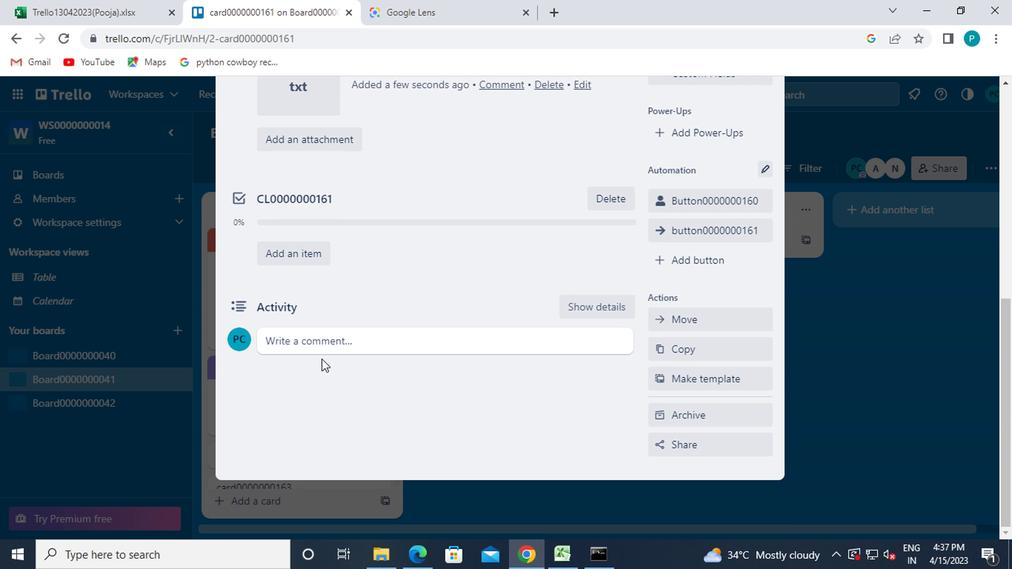 
Action: Mouse pressed left at (293, 342)
Screenshot: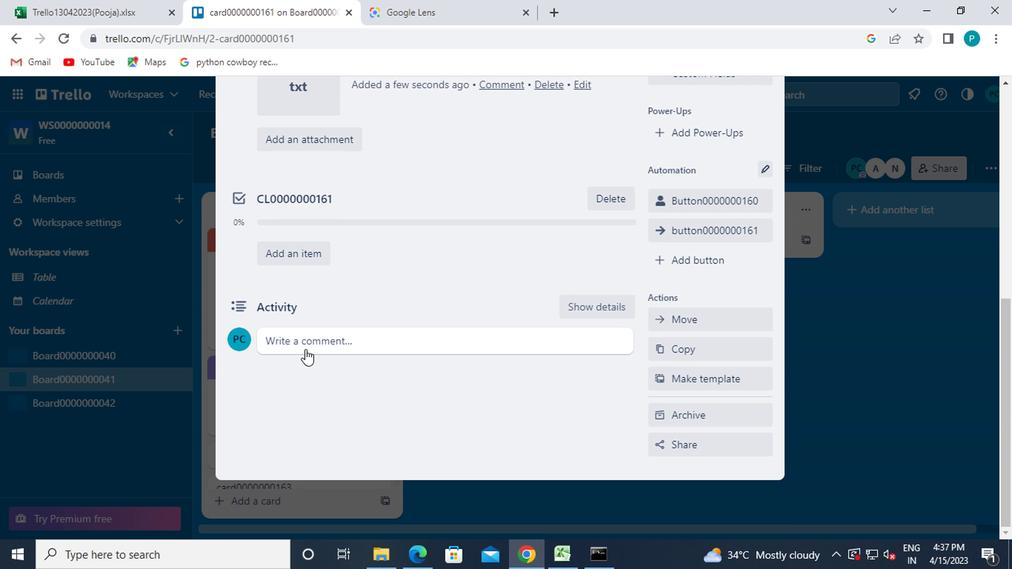 
Action: Key pressed cm0000000161
Screenshot: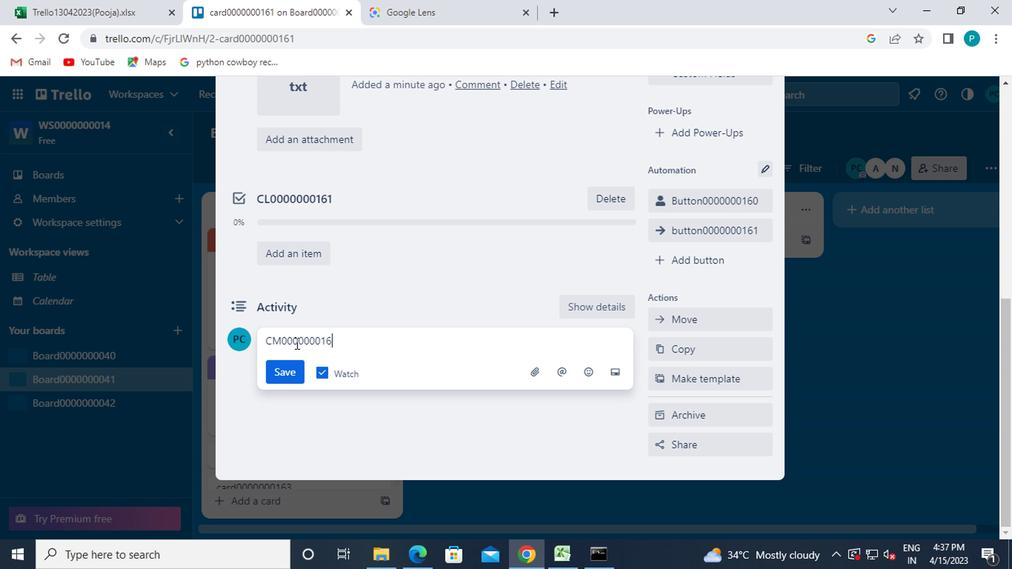 
Action: Mouse moved to (285, 372)
Screenshot: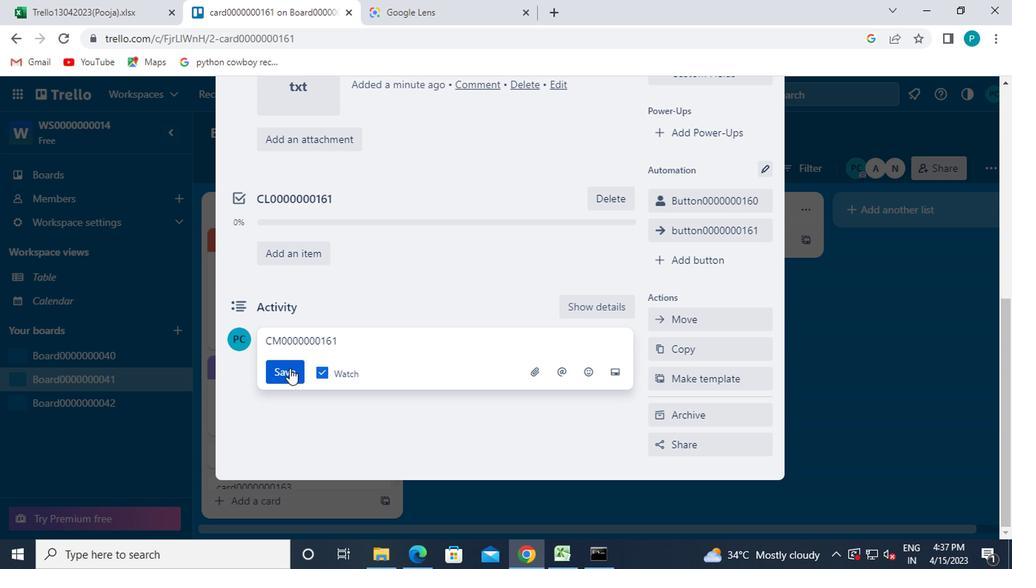 
Action: Mouse pressed left at (285, 372)
Screenshot: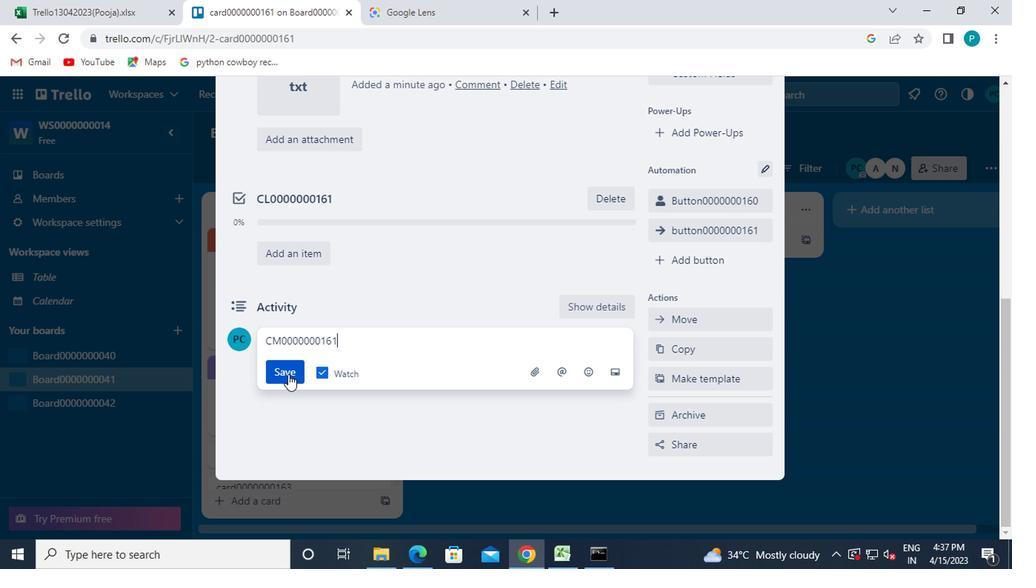 
